 Task: In the Company jpmorgan.com, Add note: 'Add a note to conduct a competitive analysis of key competitors.'. Mark checkbox to create task to follow up ': Tomorrow'. Create task, with  description: Schedule Meeting, Add due date: Today; Add reminder: 30 Minutes before. Set Priority Low  and add note: Review the attached proposal. Logged in from softage.1@softage.net
Action: Mouse moved to (111, 70)
Screenshot: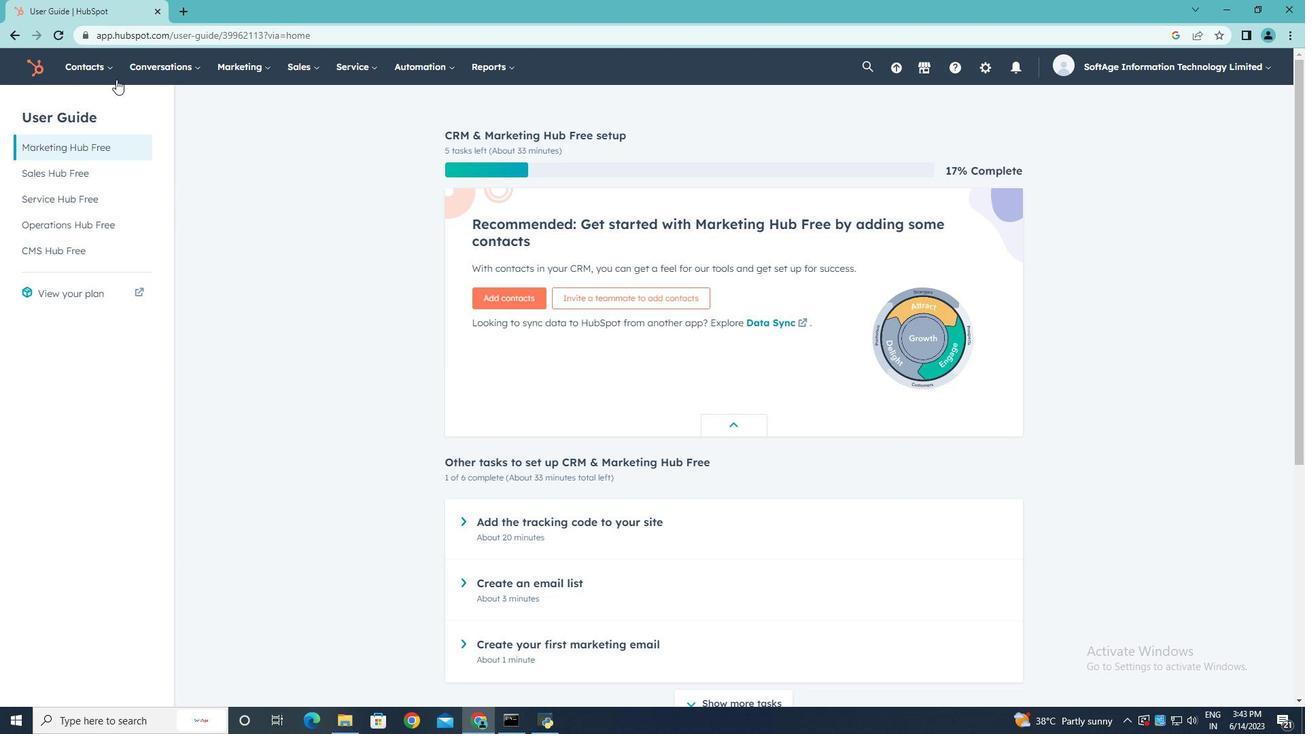 
Action: Mouse pressed left at (111, 70)
Screenshot: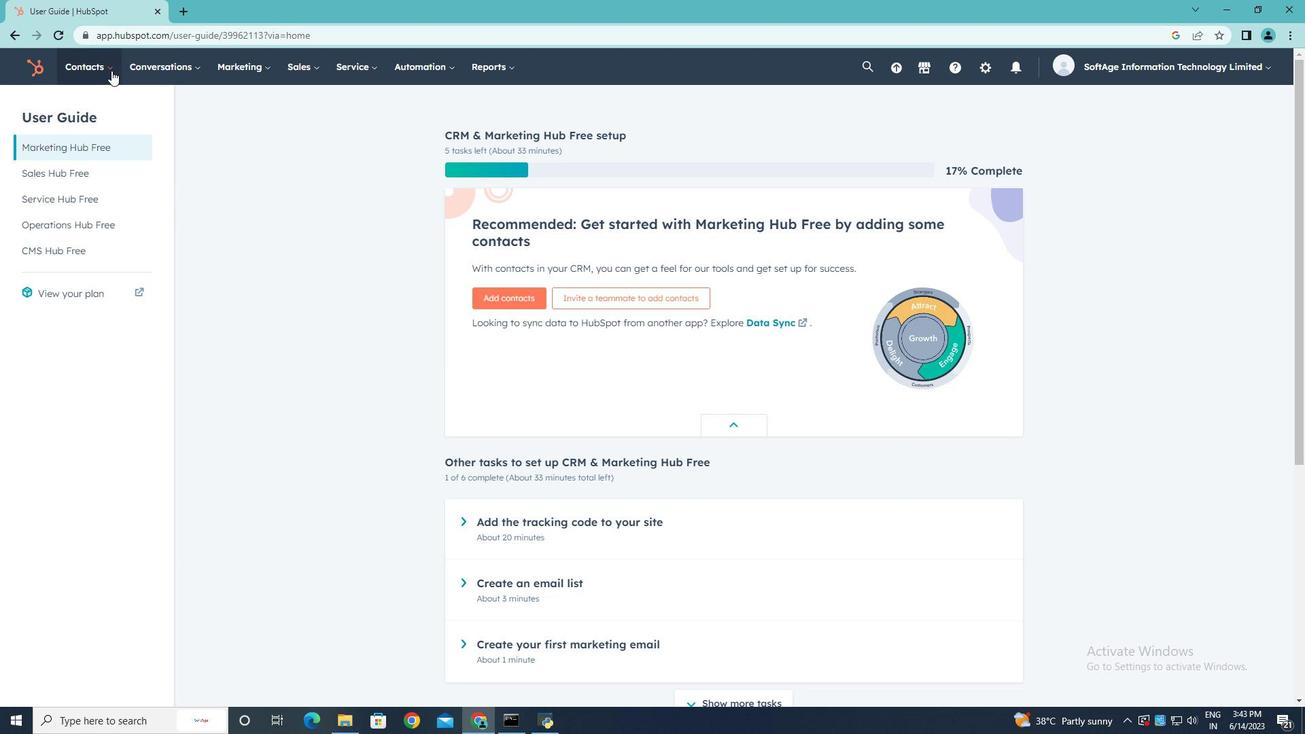 
Action: Mouse moved to (102, 137)
Screenshot: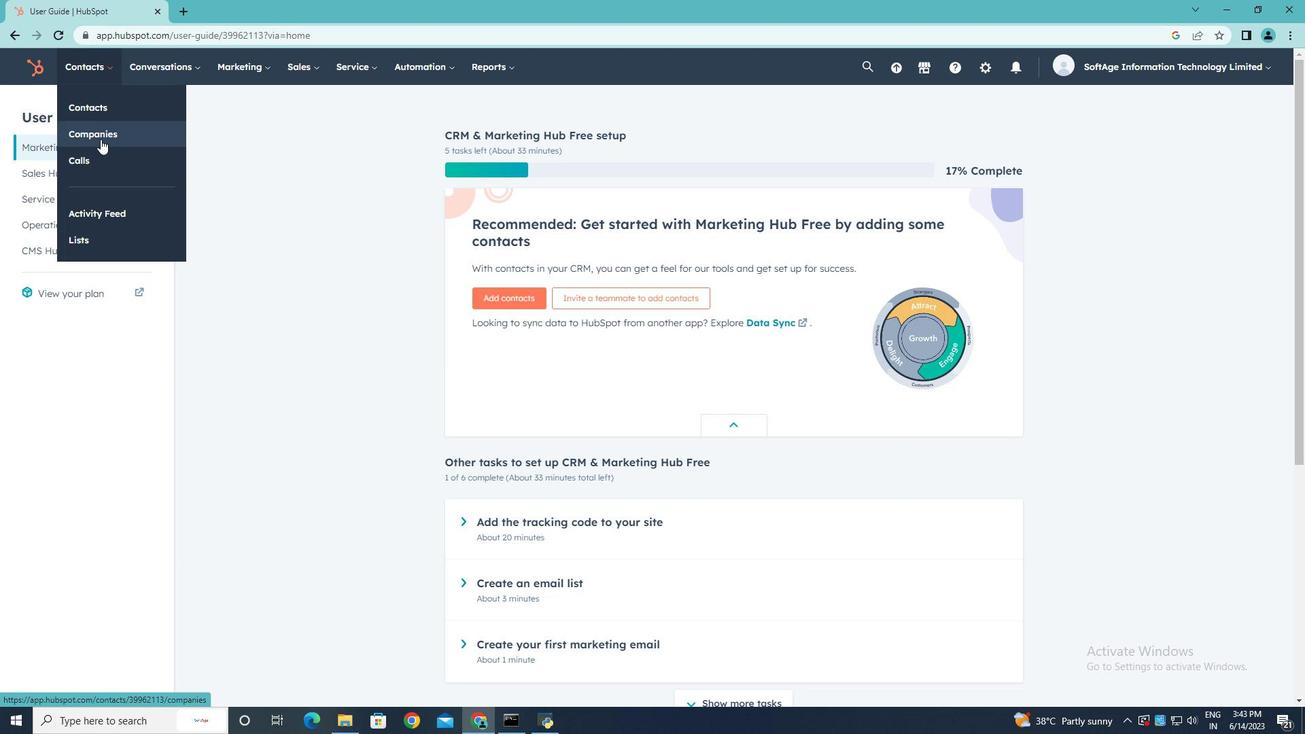 
Action: Mouse pressed left at (102, 137)
Screenshot: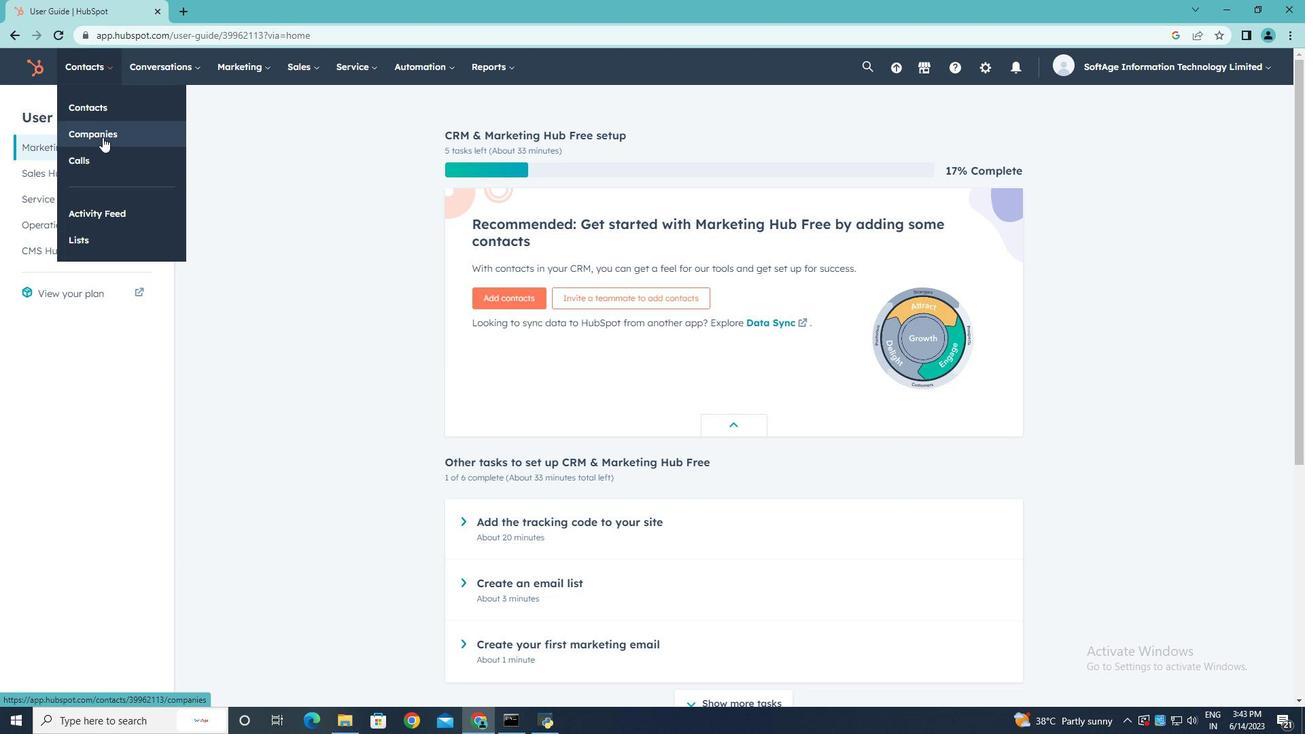 
Action: Mouse moved to (97, 222)
Screenshot: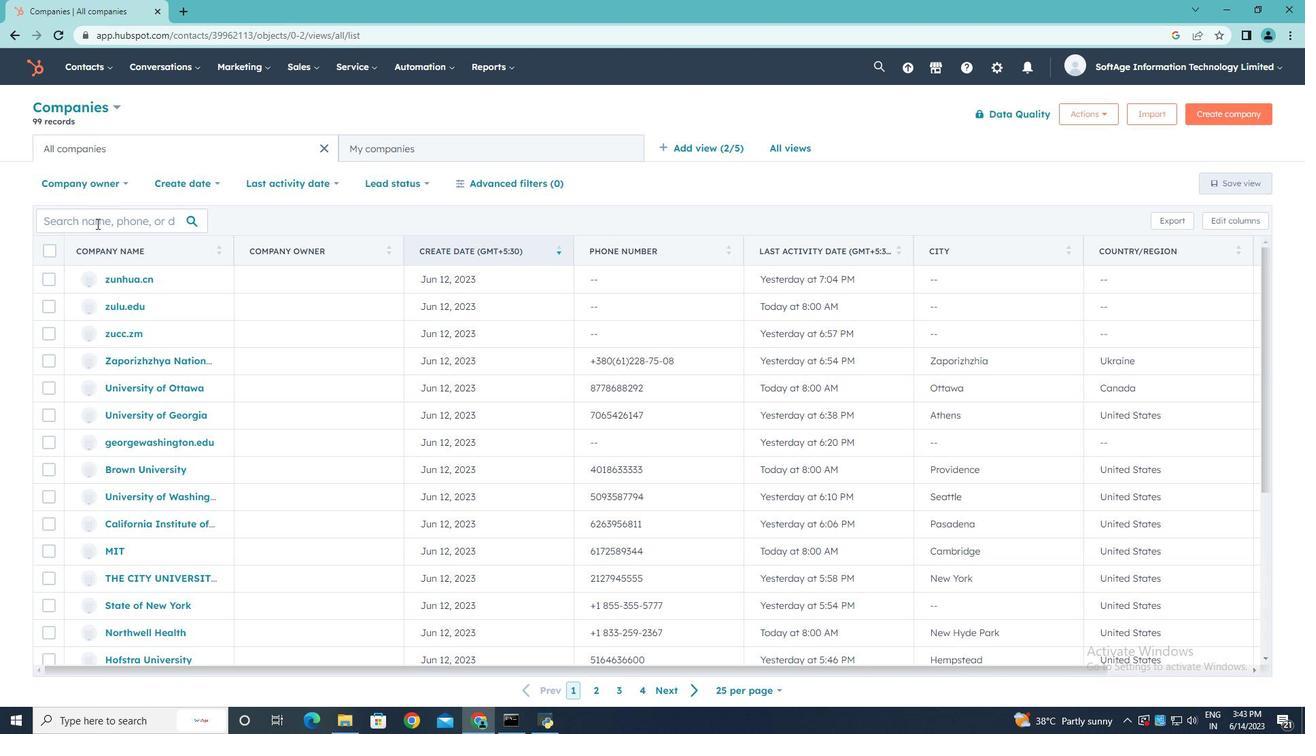 
Action: Mouse pressed left at (97, 222)
Screenshot: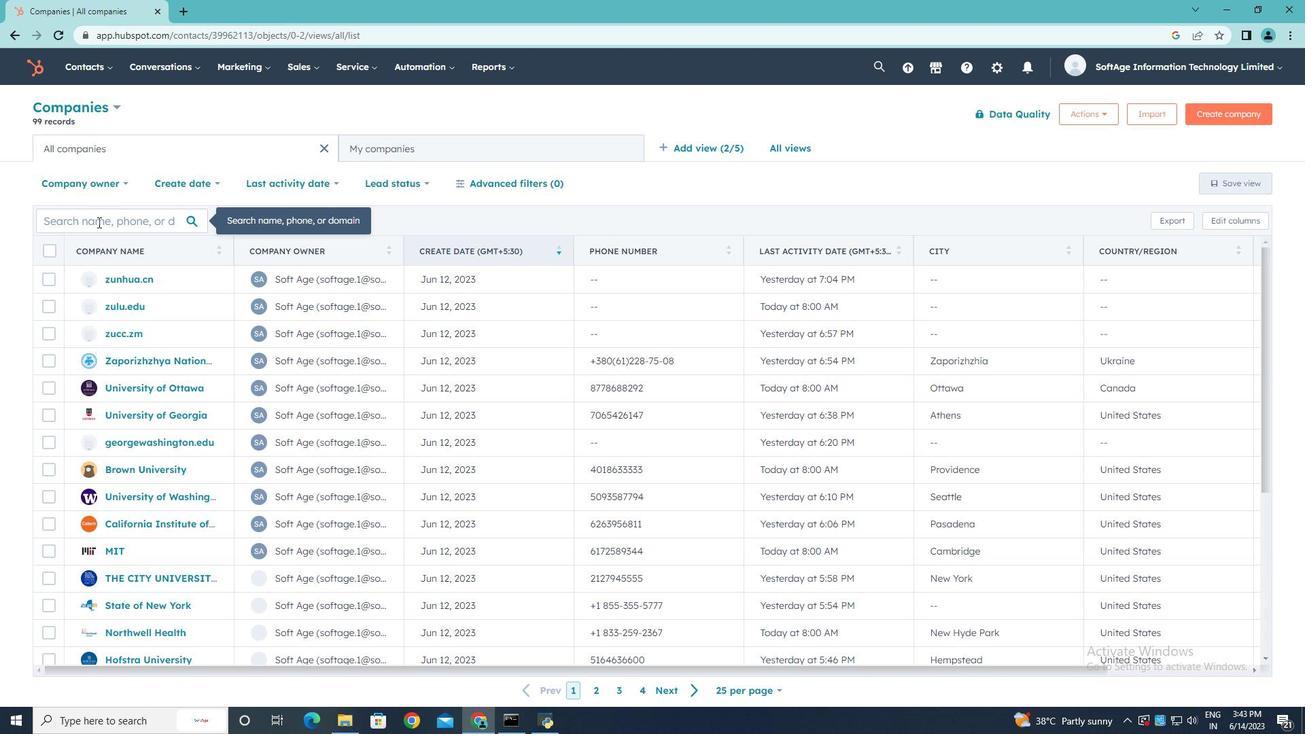 
Action: Key pressed <Key.shift>Adda<Key.backspace><Key.backspace><Key.backspace><Key.backspace><Key.backspace><Key.backspace><Key.backspace>jpmorgan
Screenshot: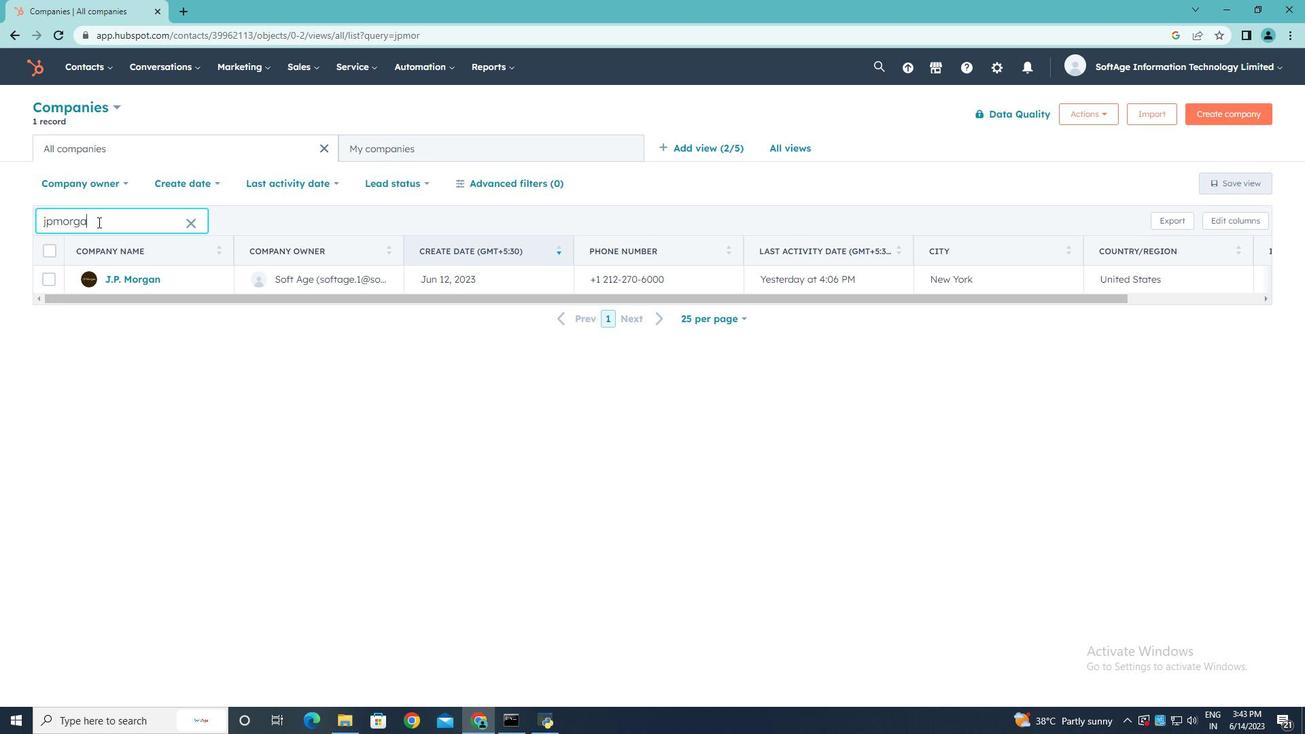 
Action: Mouse moved to (121, 278)
Screenshot: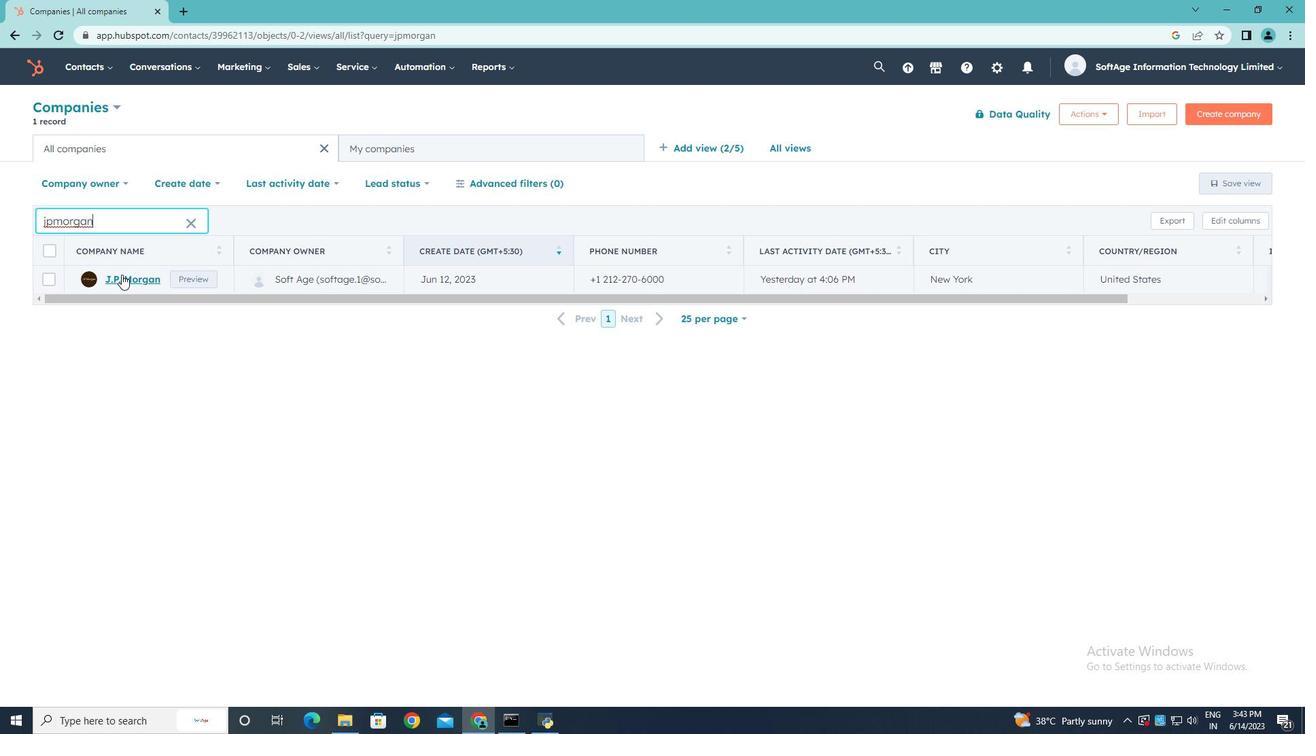
Action: Mouse pressed left at (121, 278)
Screenshot: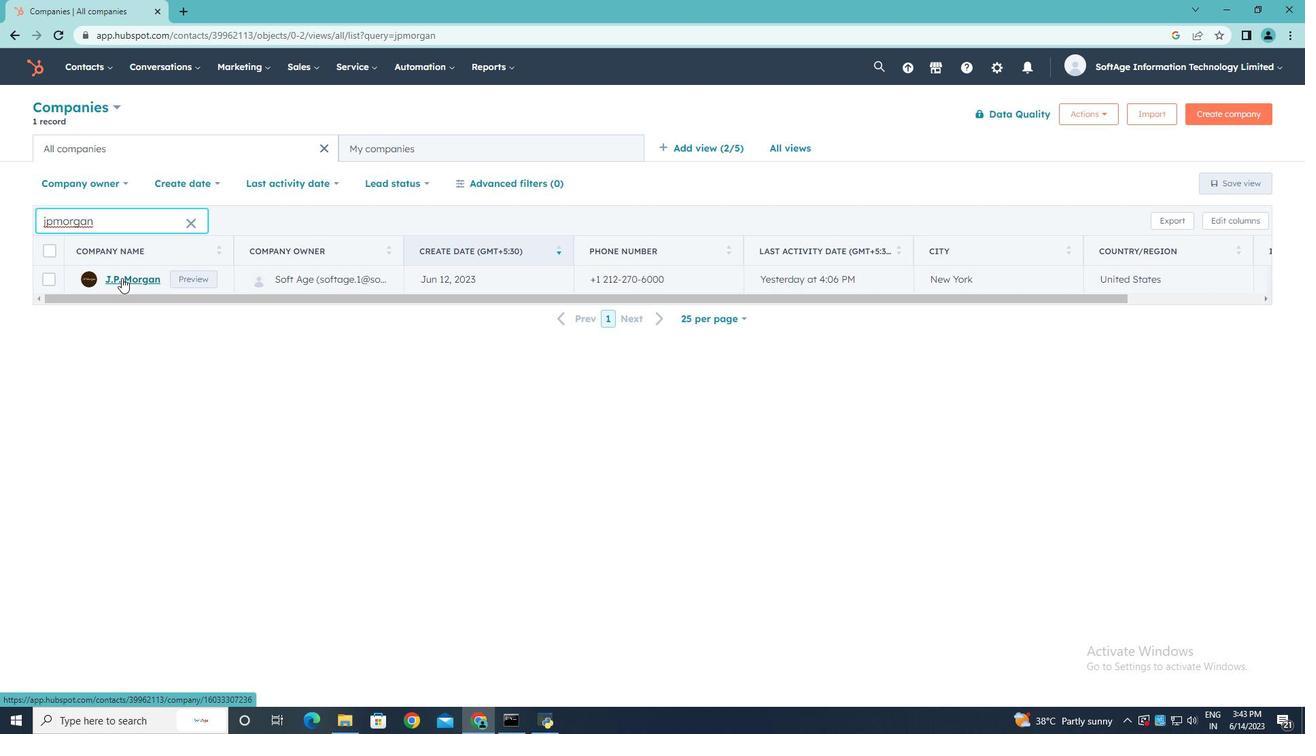 
Action: Mouse moved to (51, 228)
Screenshot: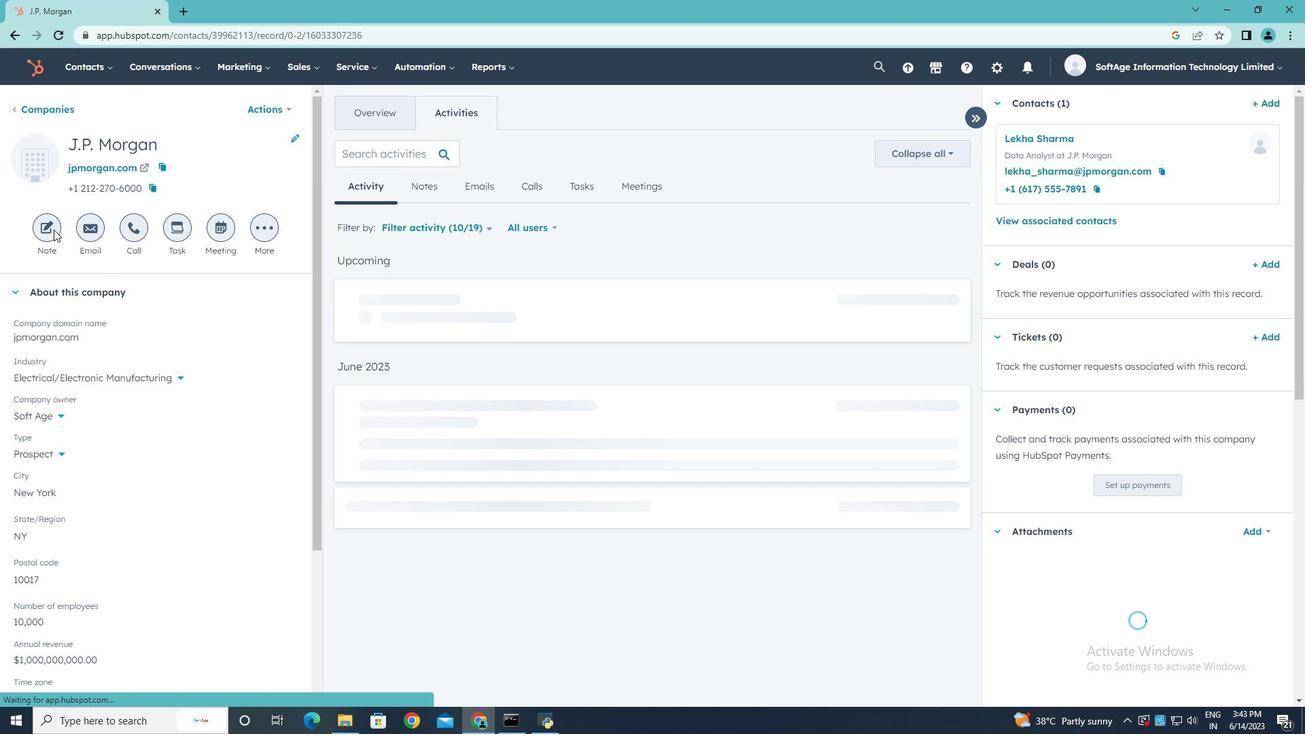 
Action: Mouse pressed left at (51, 228)
Screenshot: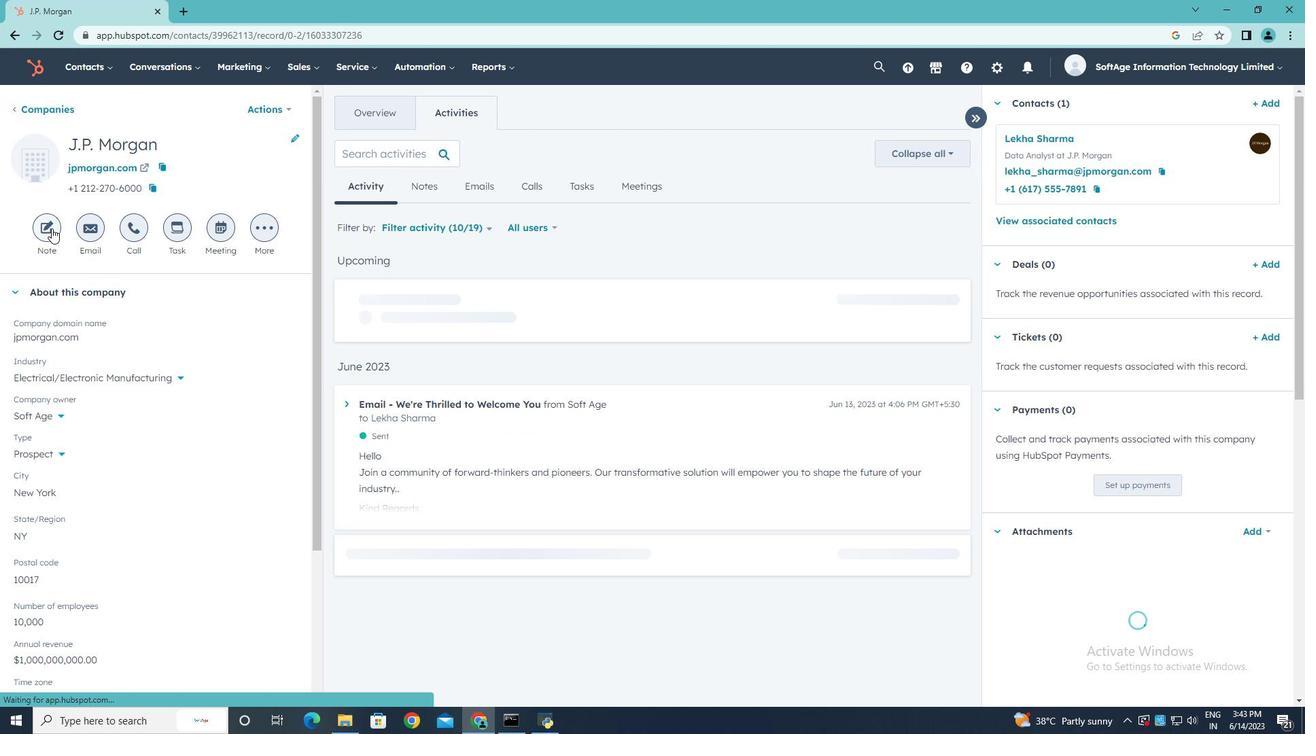 
Action: Key pressed <Key.shift>Add<Key.space>a<Key.space>note<Key.space>to<Key.space>conducxt<Key.backspace><Key.backspace>t<Key.space>a<Key.space>competitive<Key.space>analysis<Key.space>of<Key.space>key<Key.space>competitors.
Screenshot: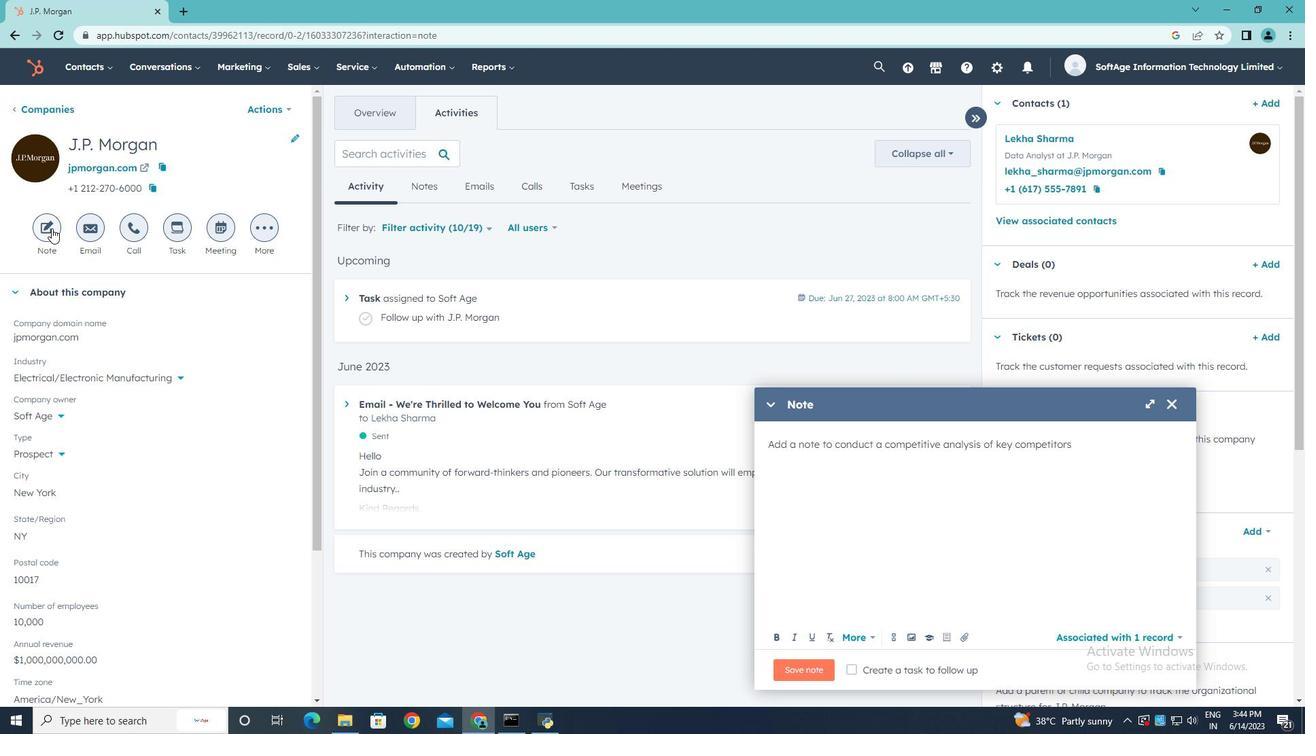 
Action: Mouse moved to (852, 671)
Screenshot: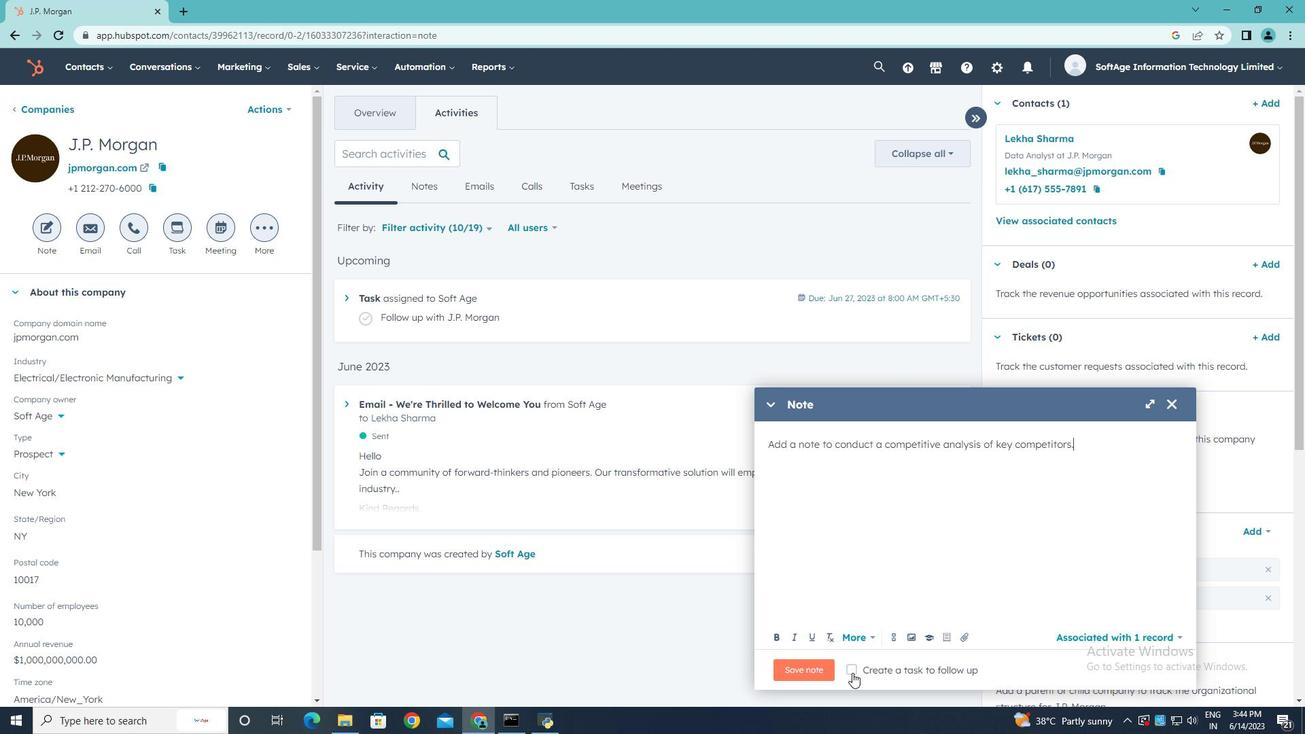 
Action: Mouse pressed left at (852, 671)
Screenshot: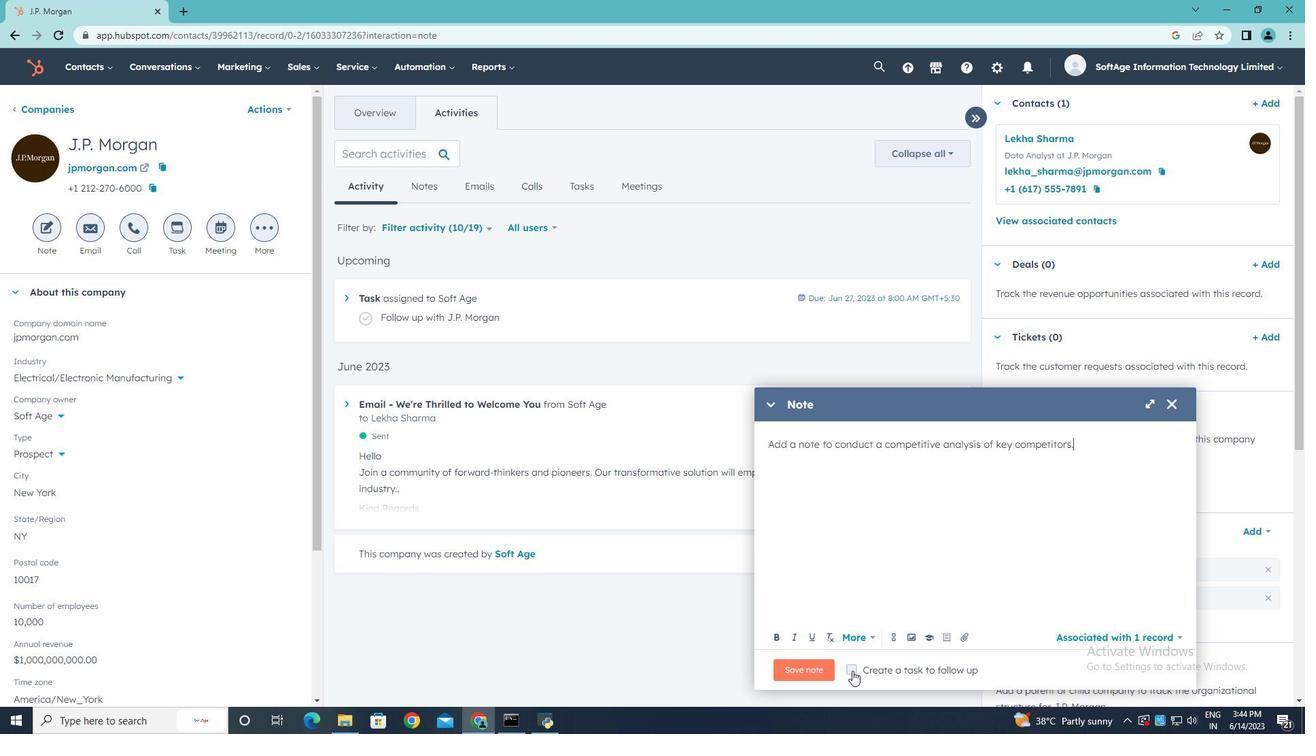 
Action: Mouse moved to (1123, 670)
Screenshot: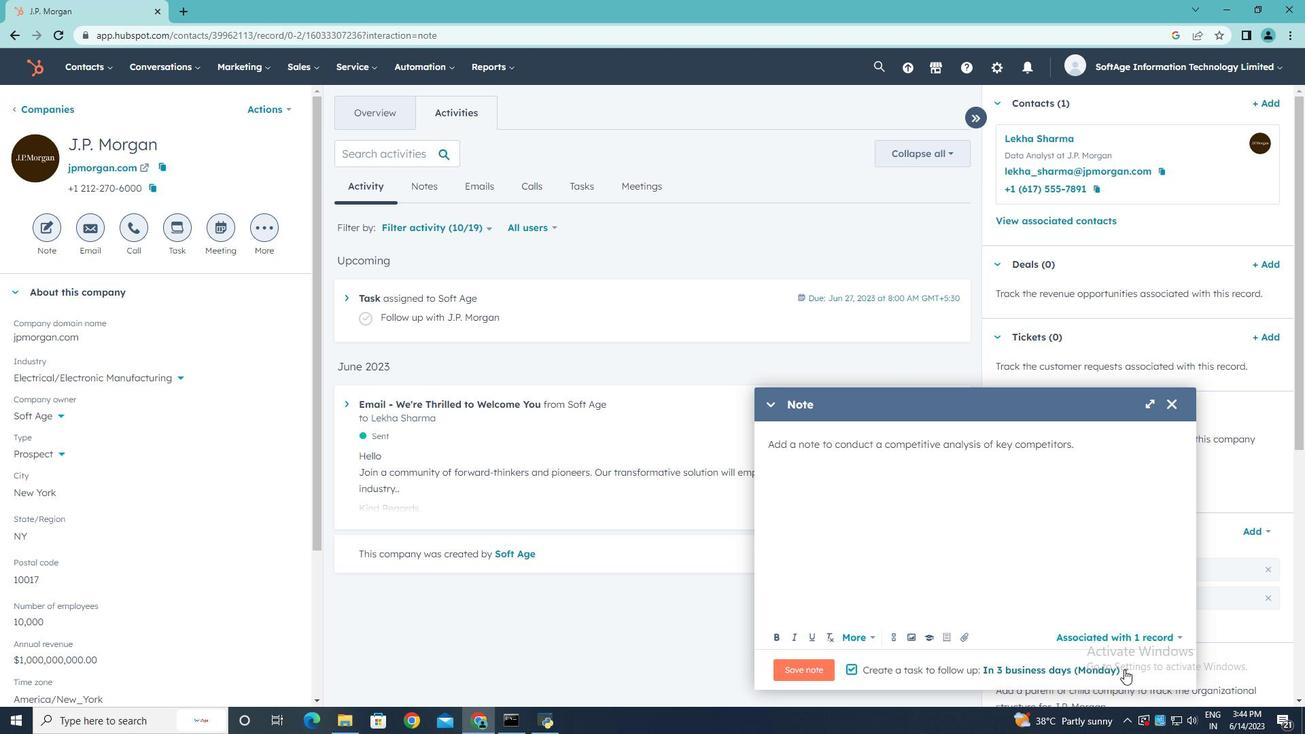 
Action: Mouse pressed left at (1123, 670)
Screenshot: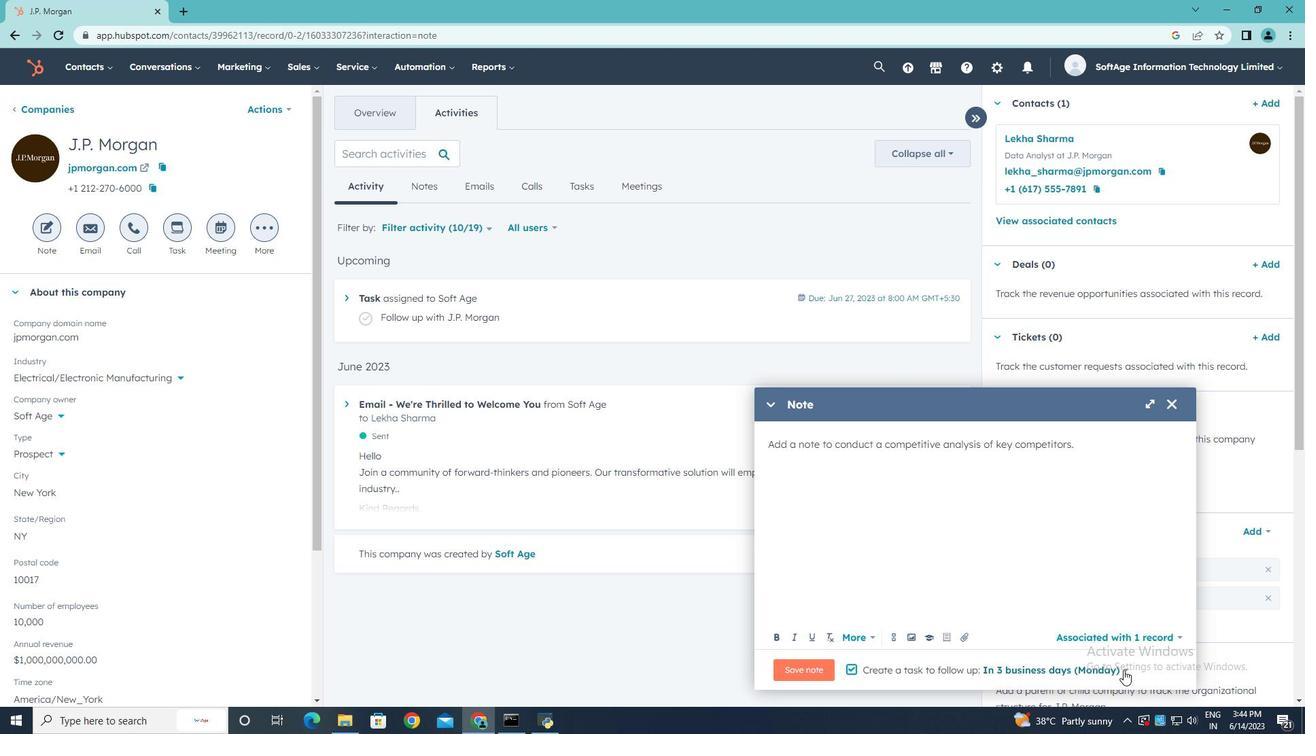 
Action: Mouse moved to (1057, 558)
Screenshot: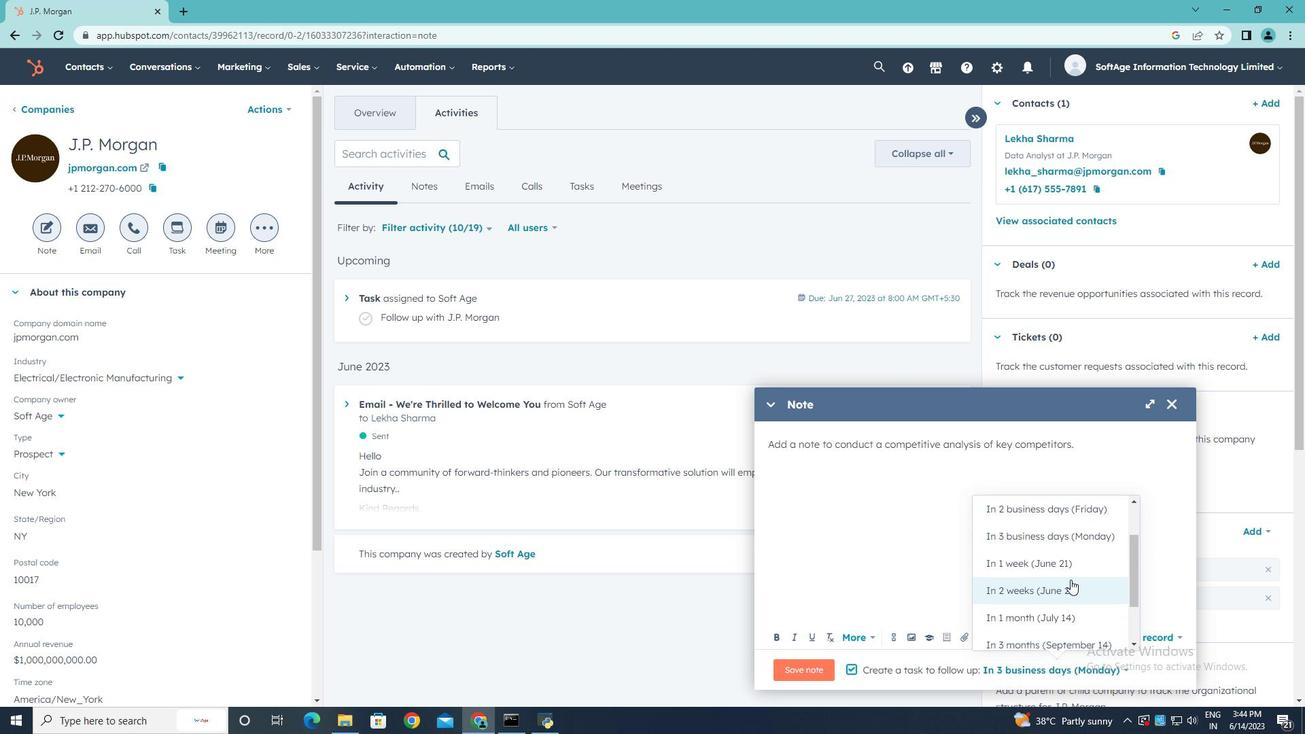 
Action: Mouse scrolled (1057, 559) with delta (0, 0)
Screenshot: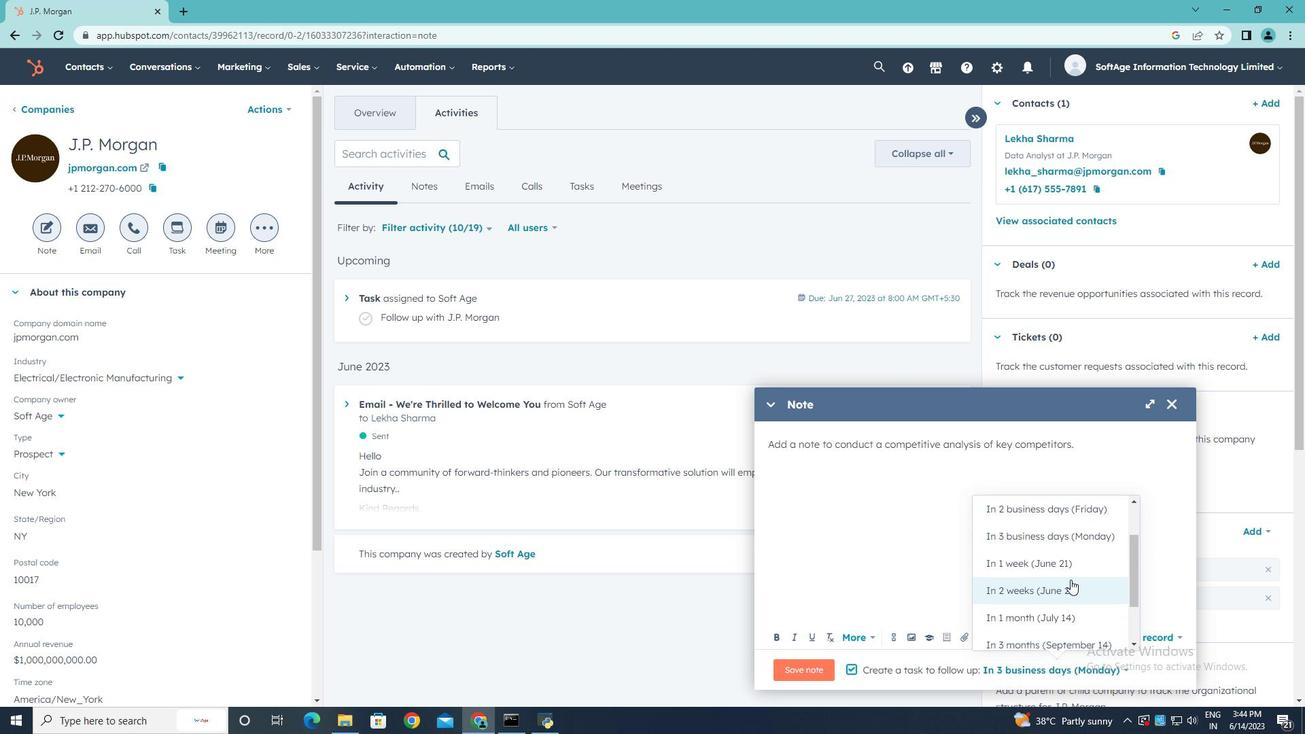 
Action: Mouse scrolled (1057, 559) with delta (0, 0)
Screenshot: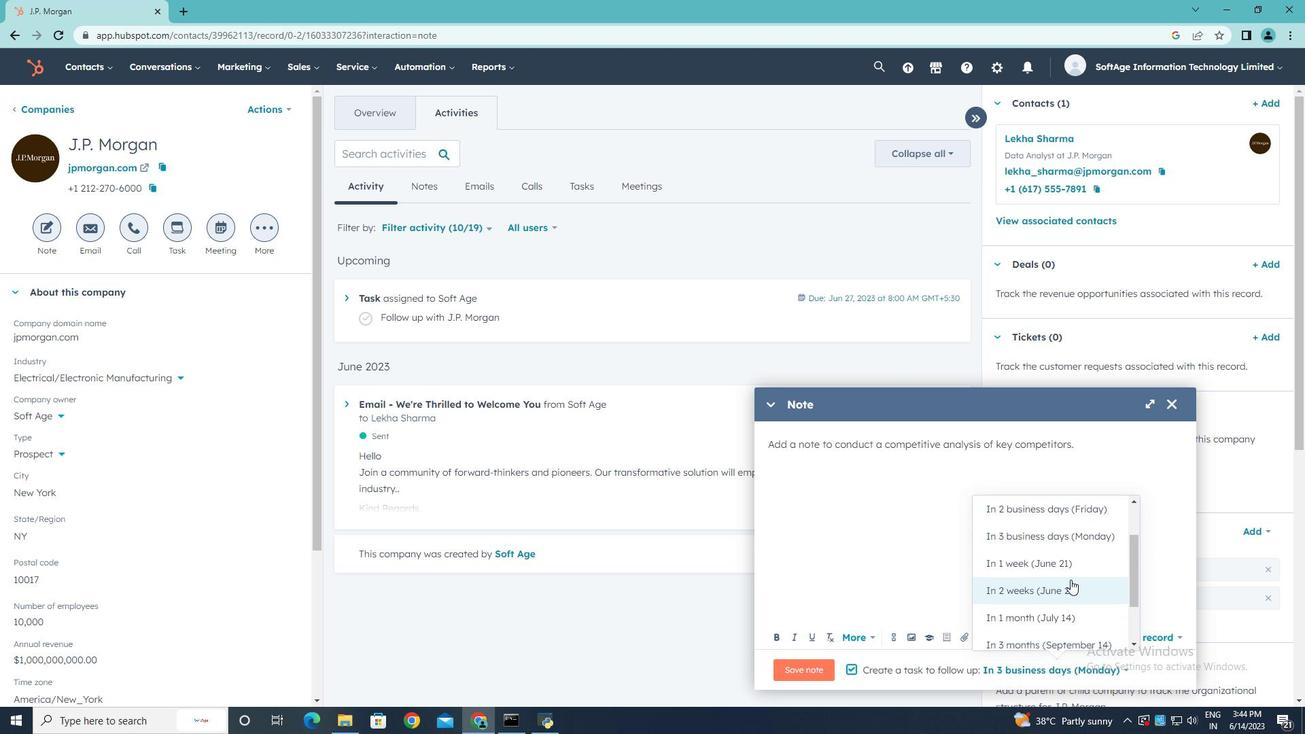 
Action: Mouse scrolled (1057, 559) with delta (0, 0)
Screenshot: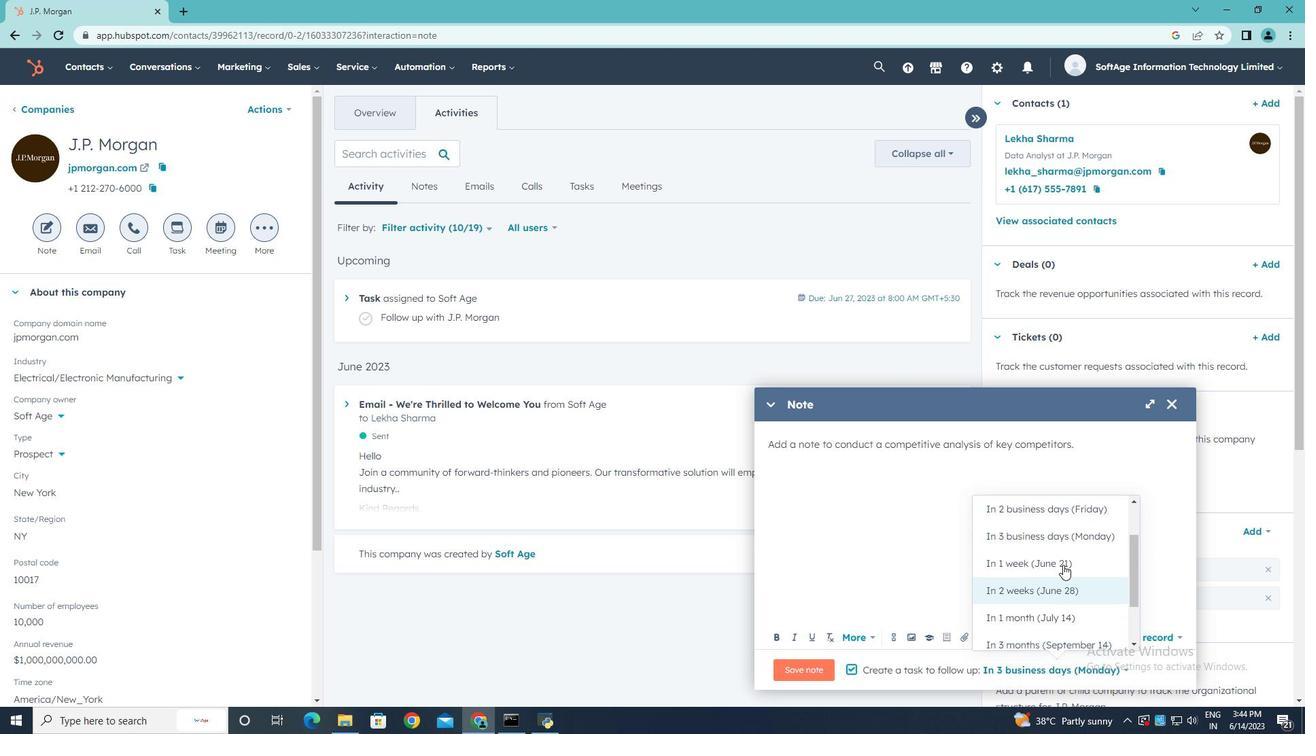 
Action: Mouse scrolled (1057, 559) with delta (0, 0)
Screenshot: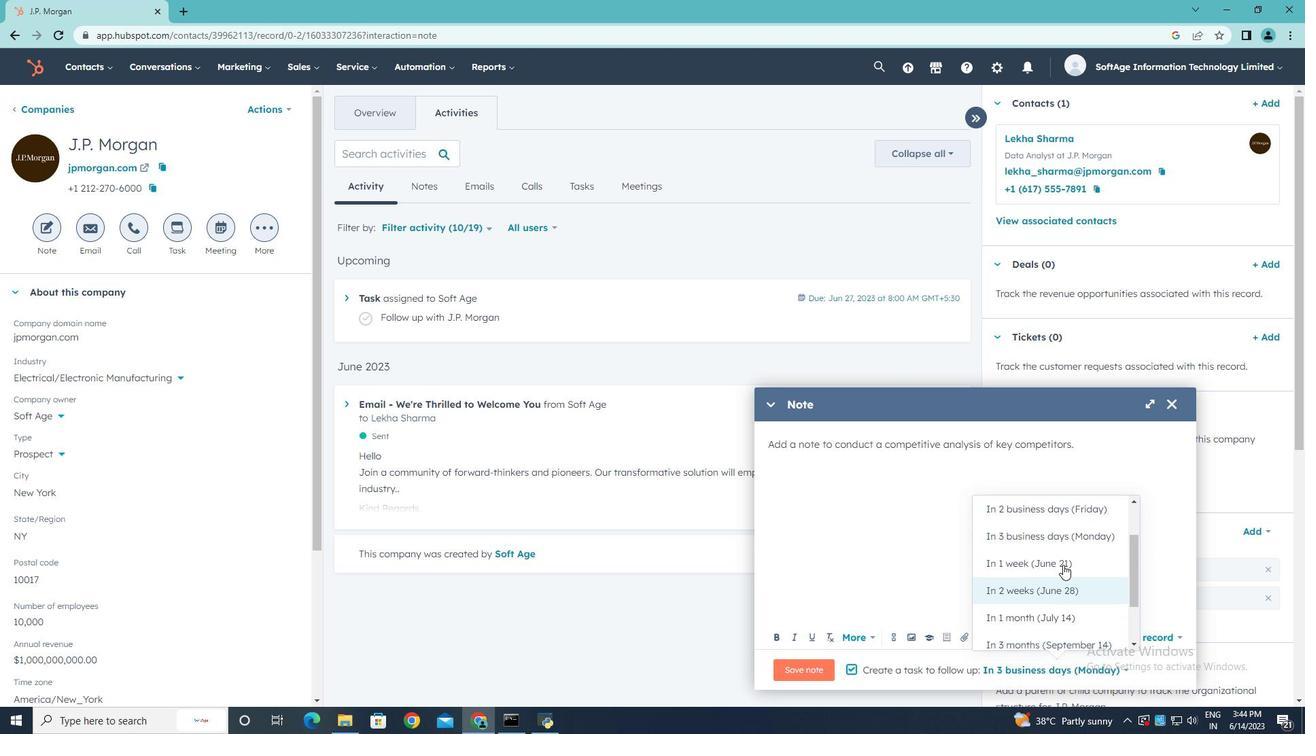 
Action: Mouse scrolled (1057, 559) with delta (0, 0)
Screenshot: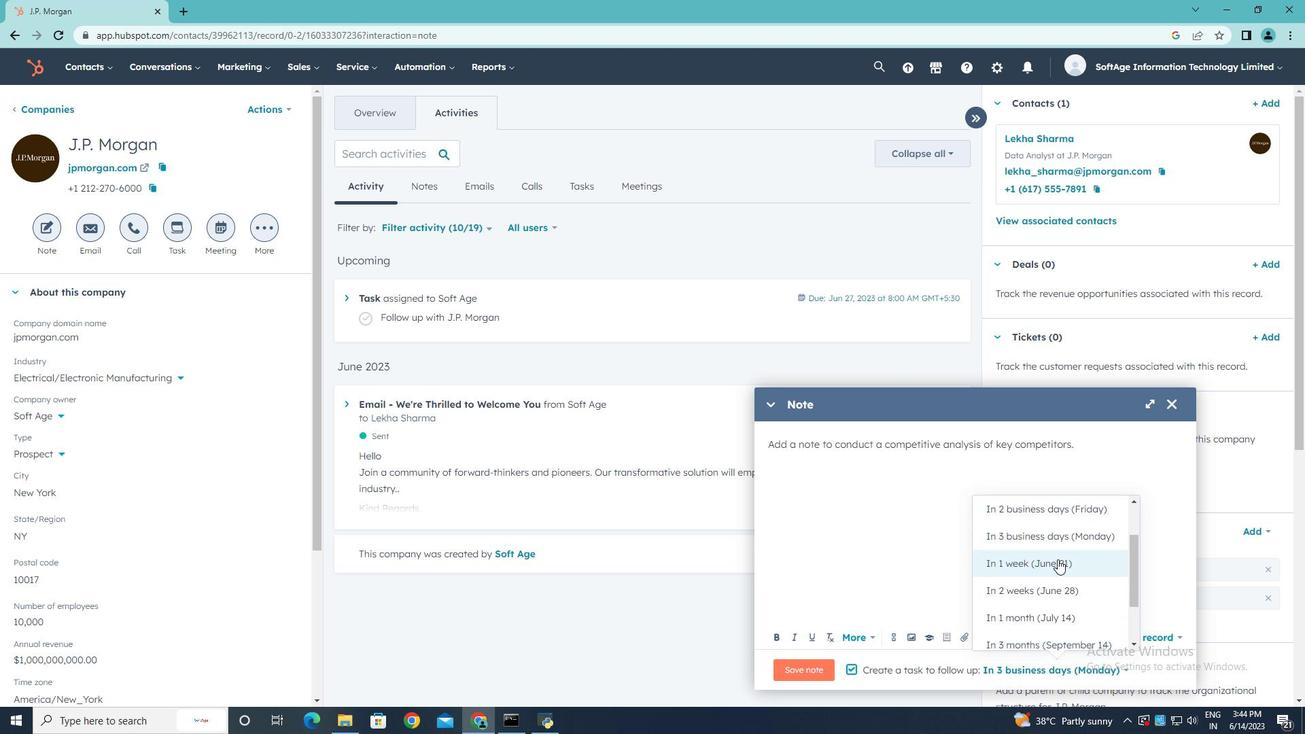 
Action: Mouse moved to (1054, 545)
Screenshot: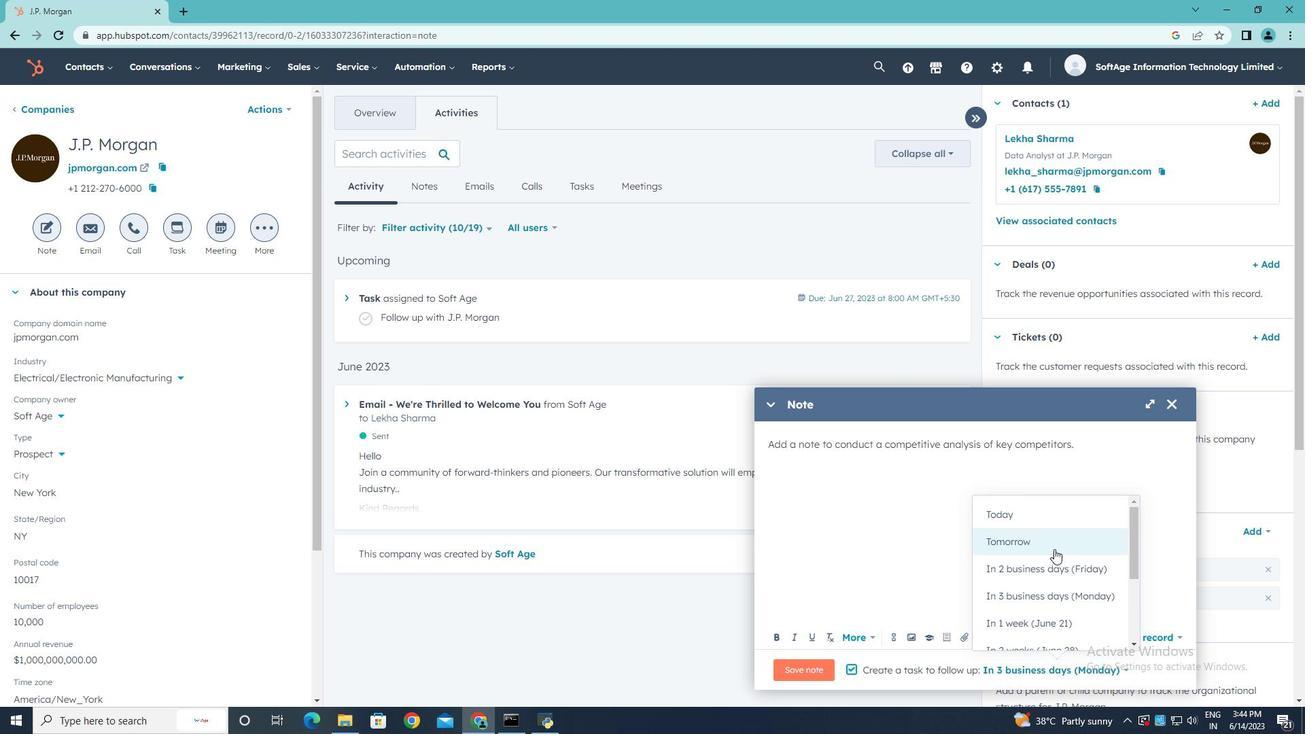 
Action: Mouse pressed left at (1054, 545)
Screenshot: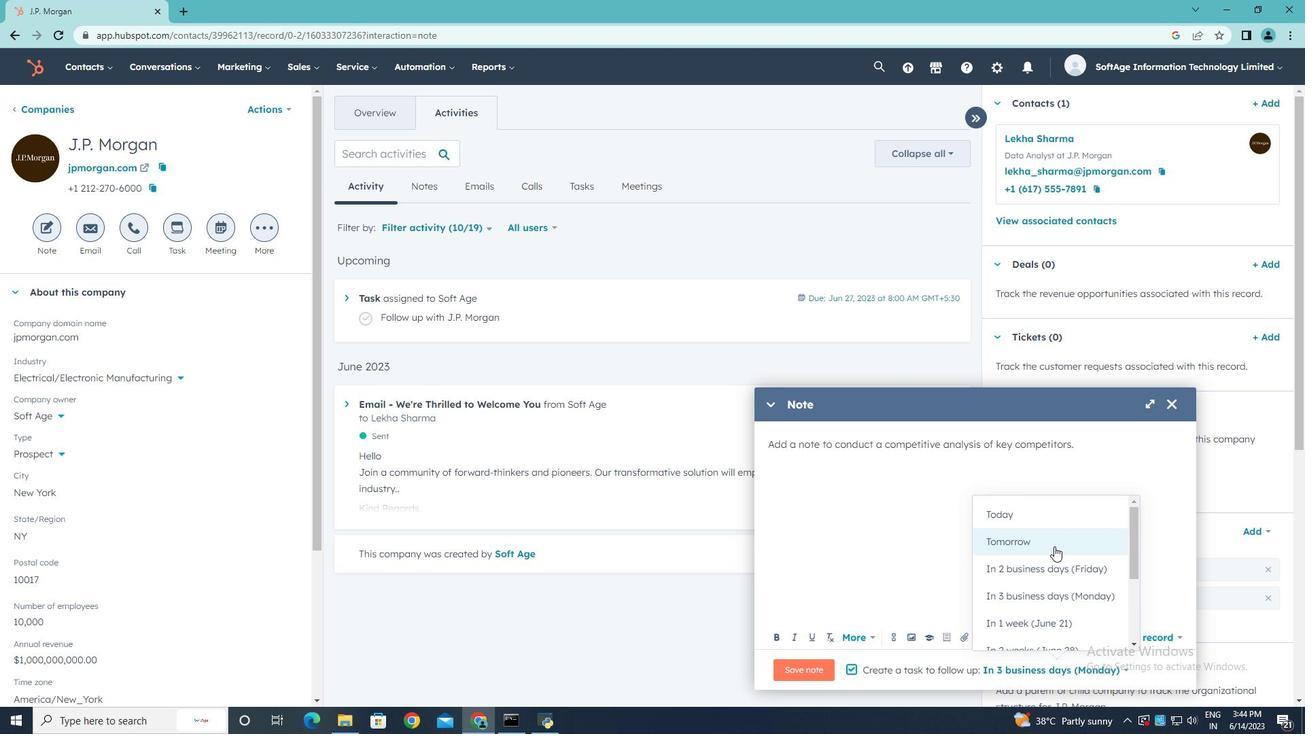 
Action: Mouse moved to (817, 671)
Screenshot: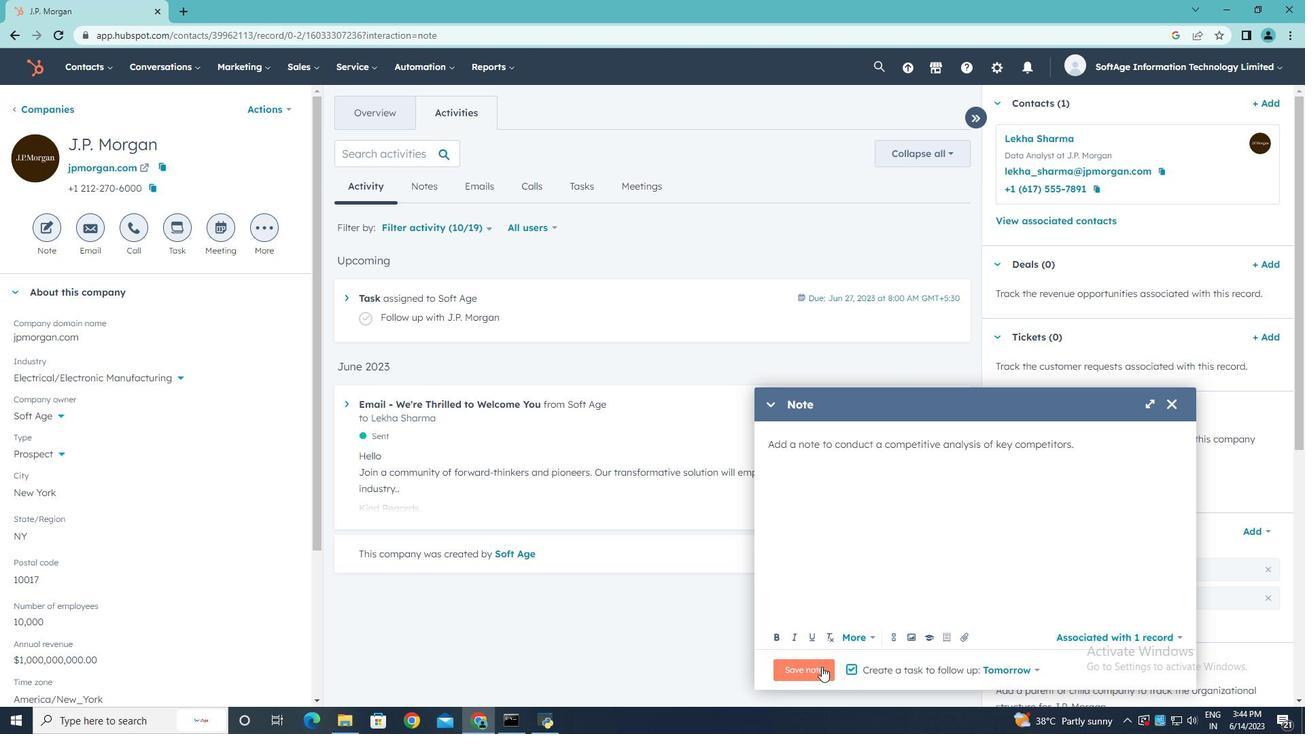 
Action: Mouse pressed left at (817, 671)
Screenshot: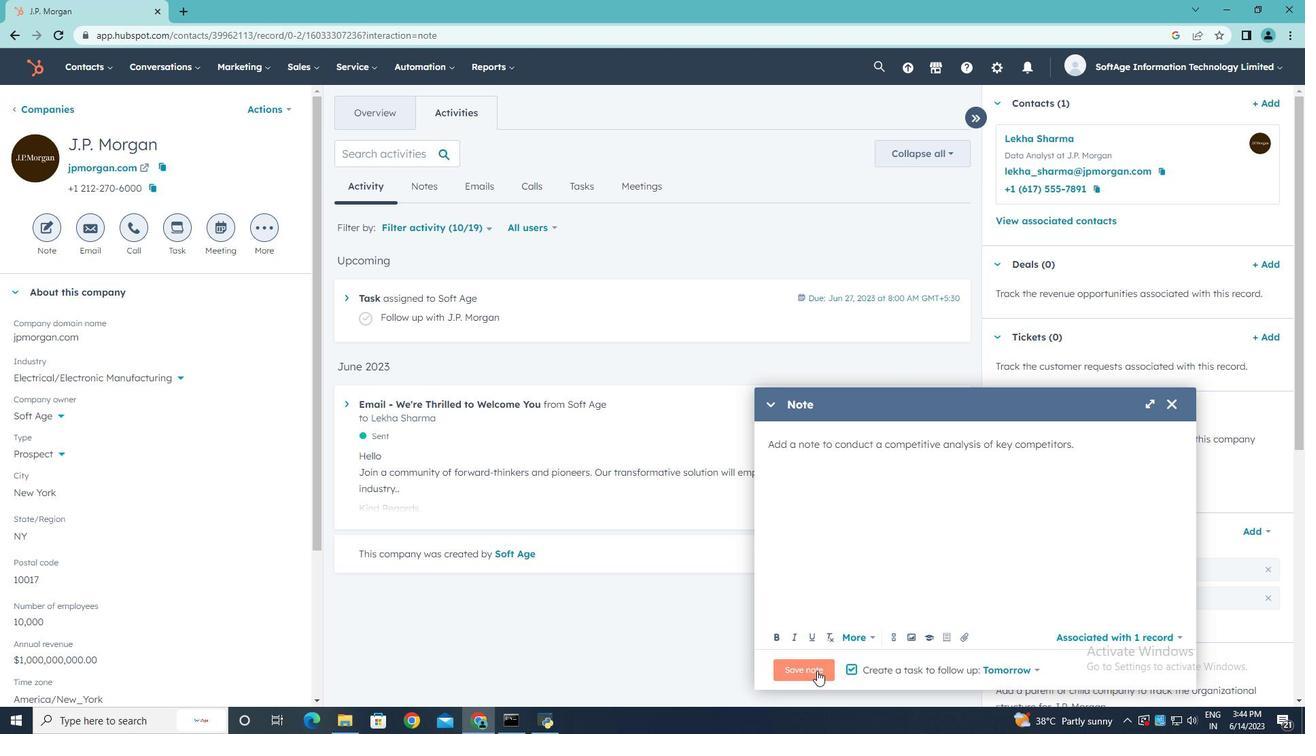 
Action: Mouse moved to (173, 232)
Screenshot: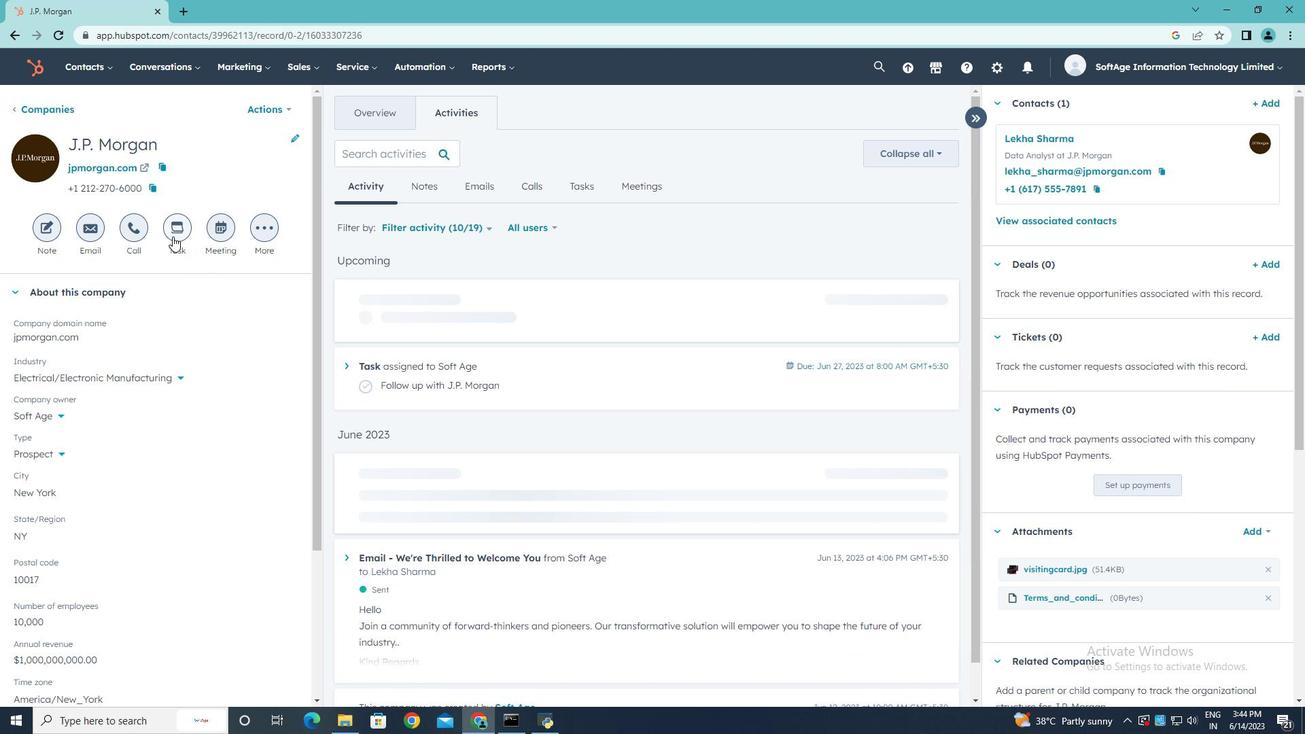 
Action: Mouse pressed left at (173, 232)
Screenshot: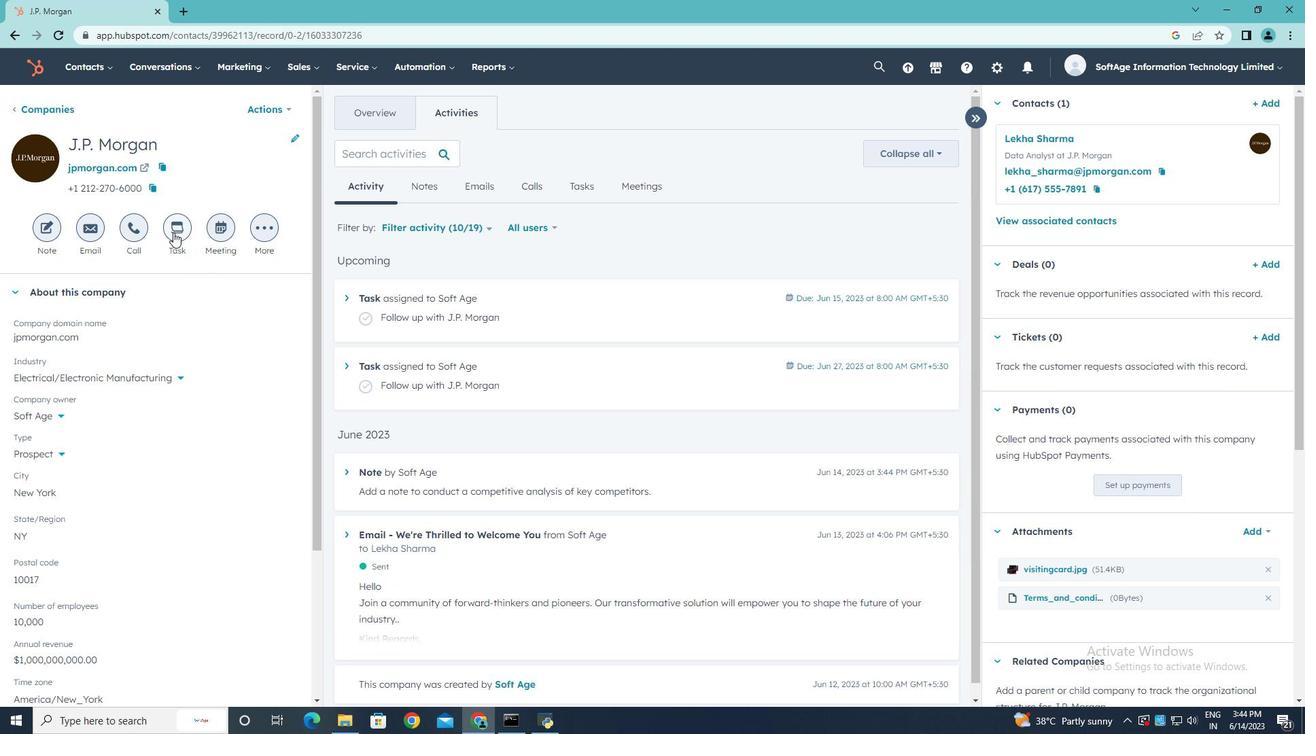 
Action: Key pressed <Key.shift><Key.shift><Key.shift><Key.shift>Schedule<Key.space><Key.shift>Meeting
Screenshot: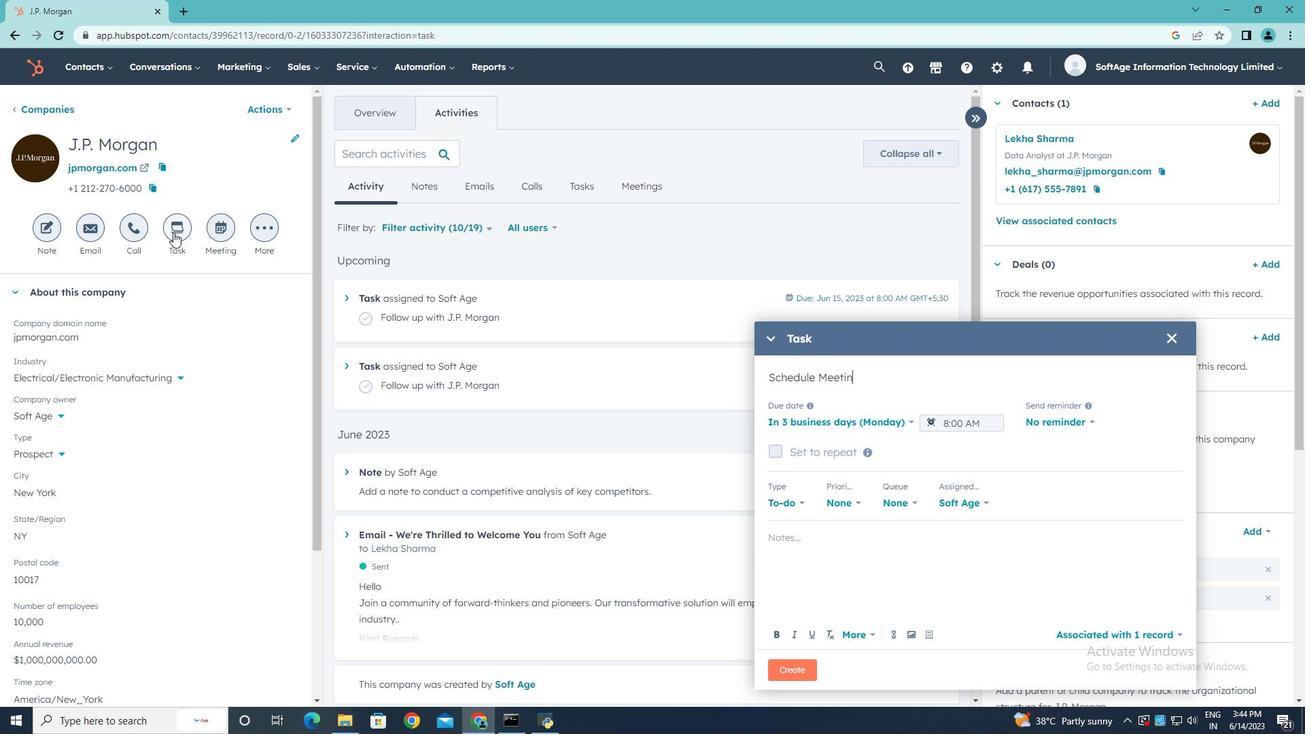 
Action: Mouse moved to (906, 419)
Screenshot: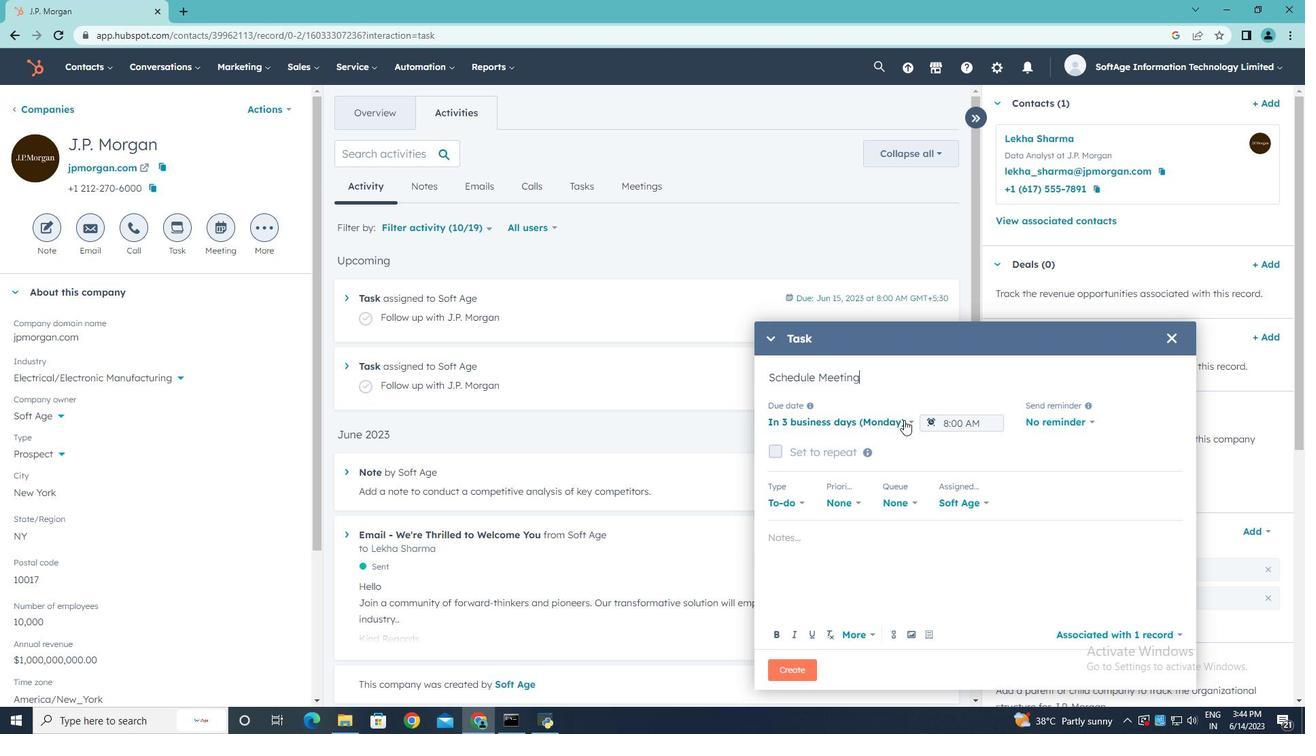 
Action: Mouse pressed left at (906, 419)
Screenshot: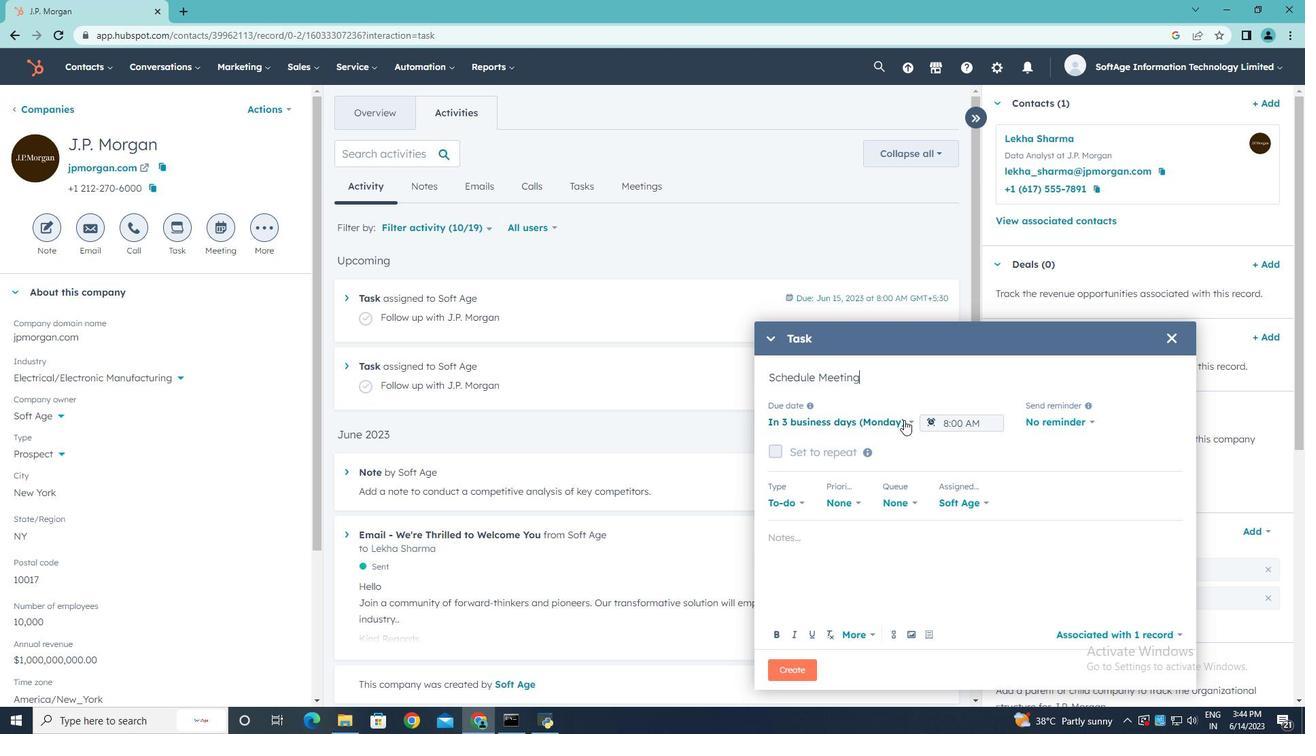 
Action: Mouse moved to (866, 491)
Screenshot: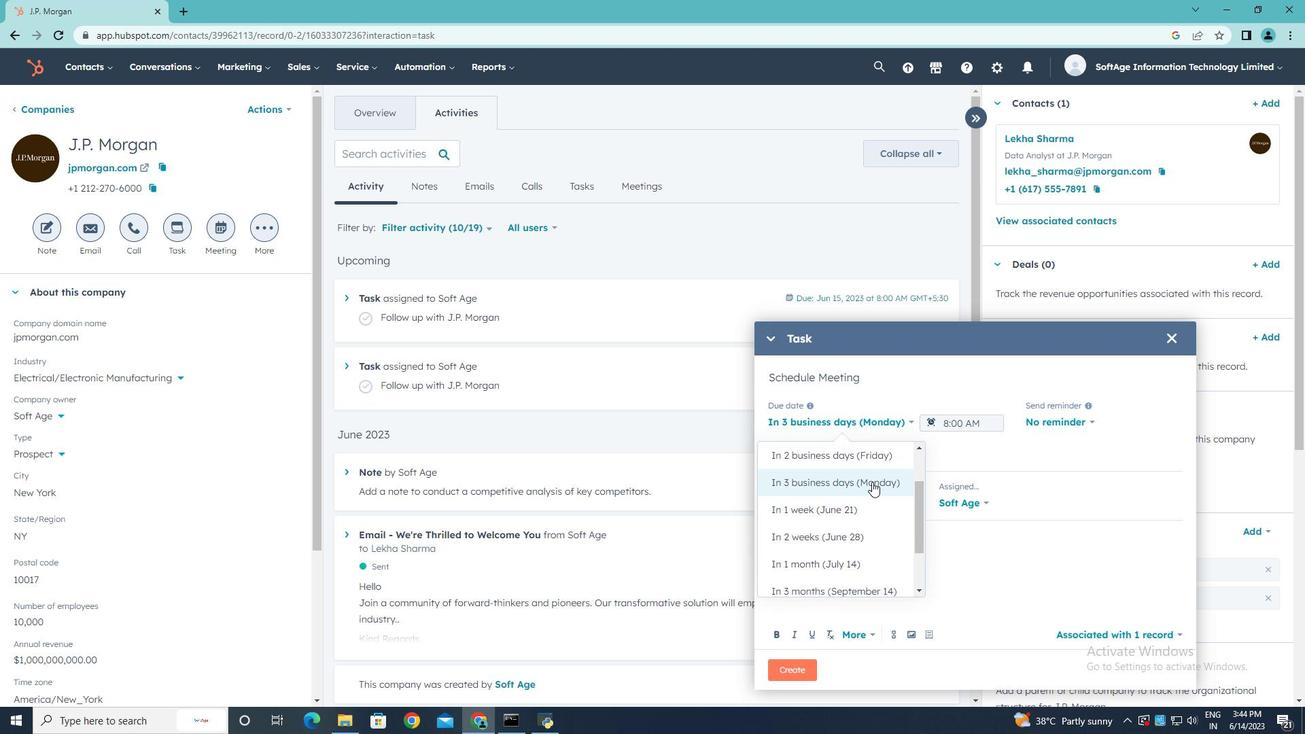 
Action: Mouse scrolled (866, 492) with delta (0, 0)
Screenshot: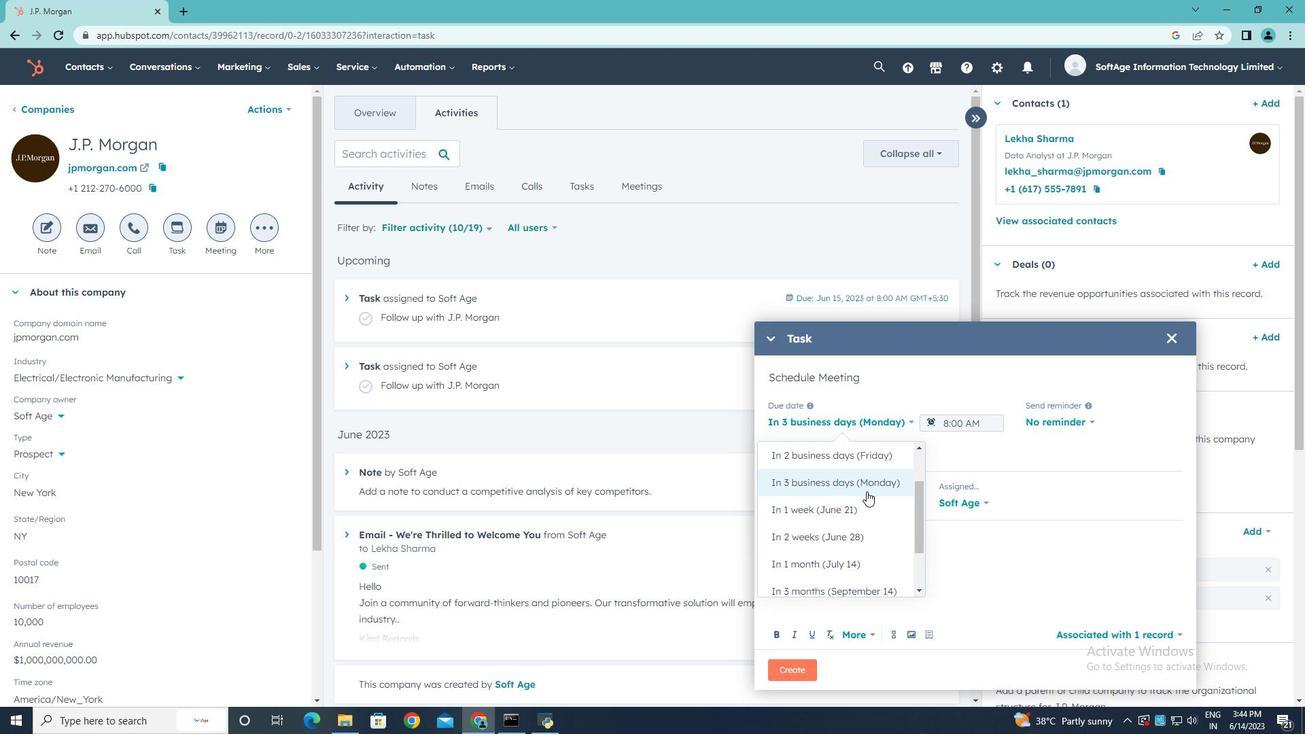 
Action: Mouse scrolled (866, 492) with delta (0, 0)
Screenshot: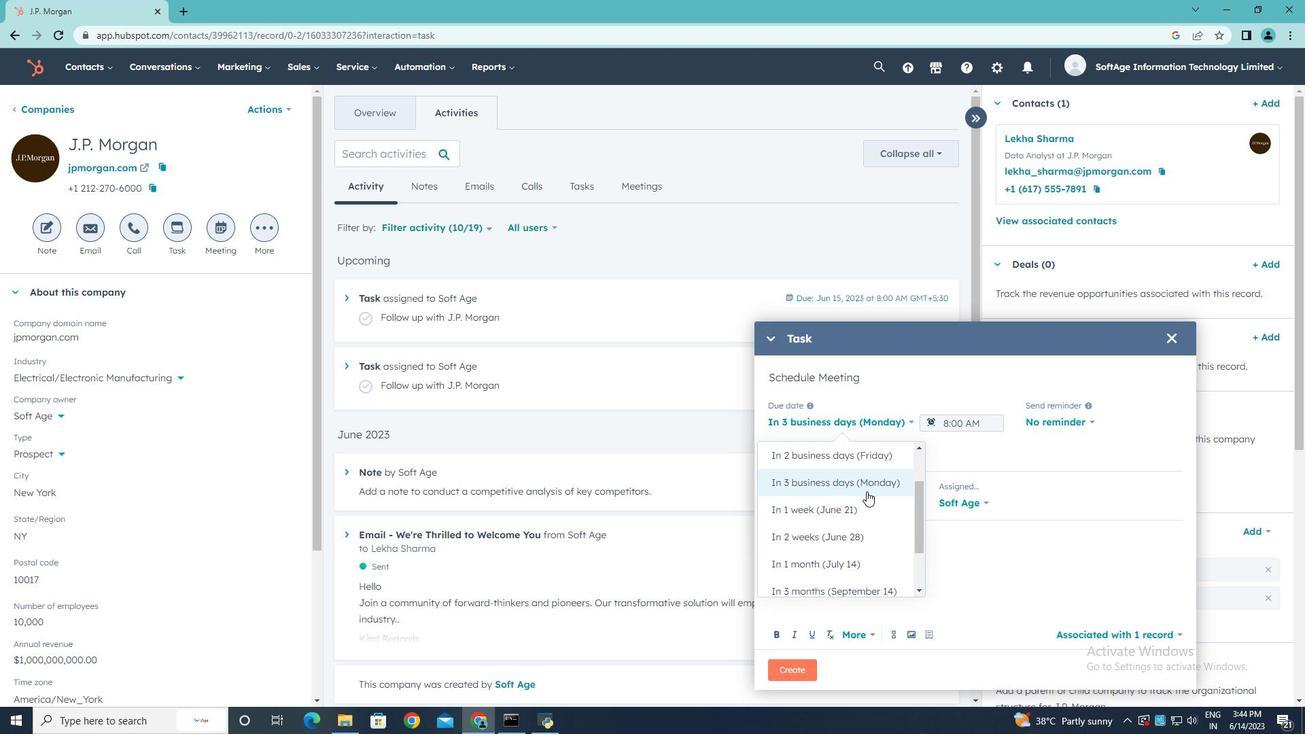 
Action: Mouse scrolled (866, 492) with delta (0, 0)
Screenshot: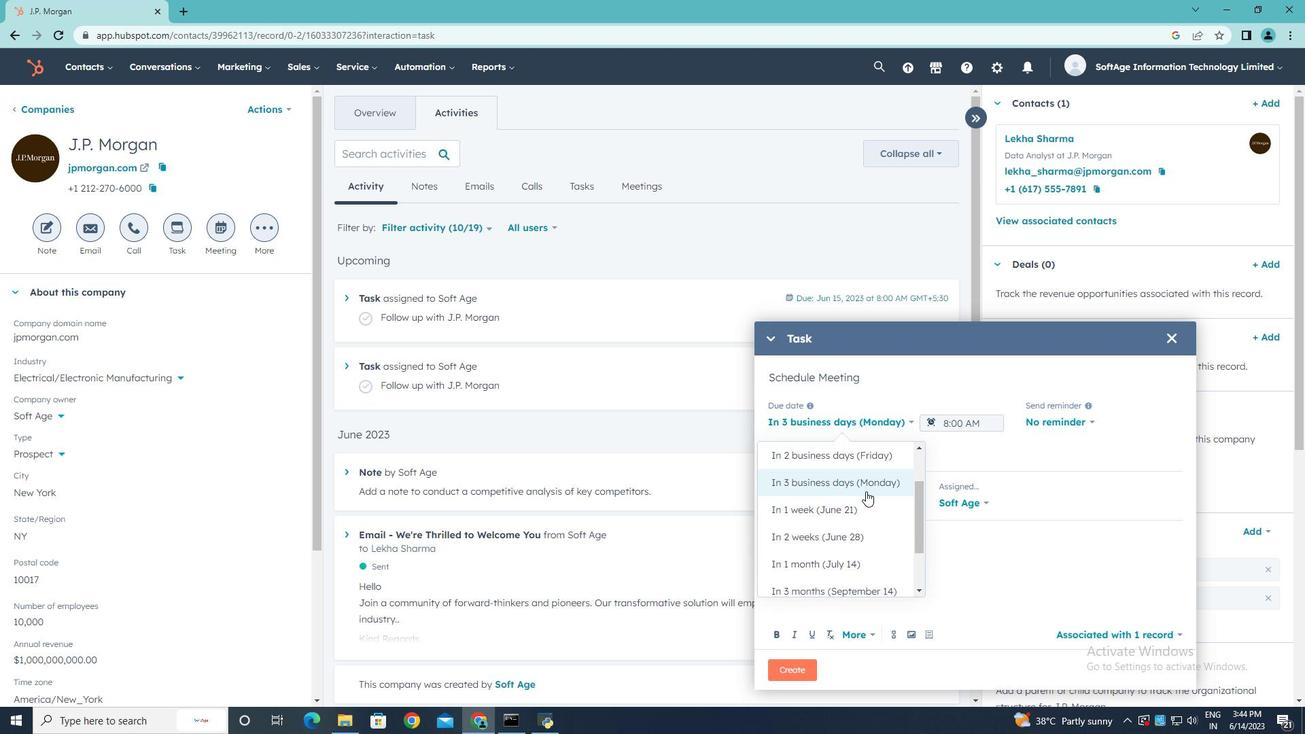 
Action: Mouse scrolled (866, 492) with delta (0, 0)
Screenshot: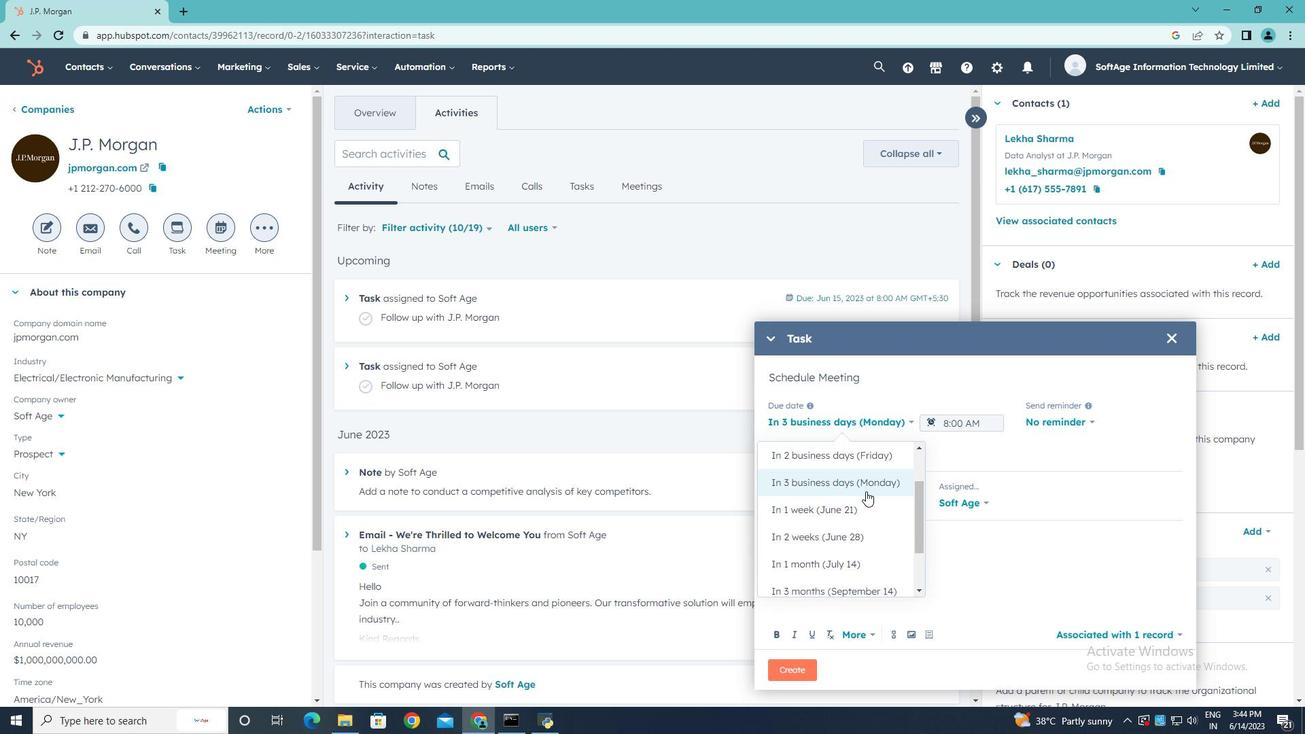 
Action: Mouse moved to (836, 484)
Screenshot: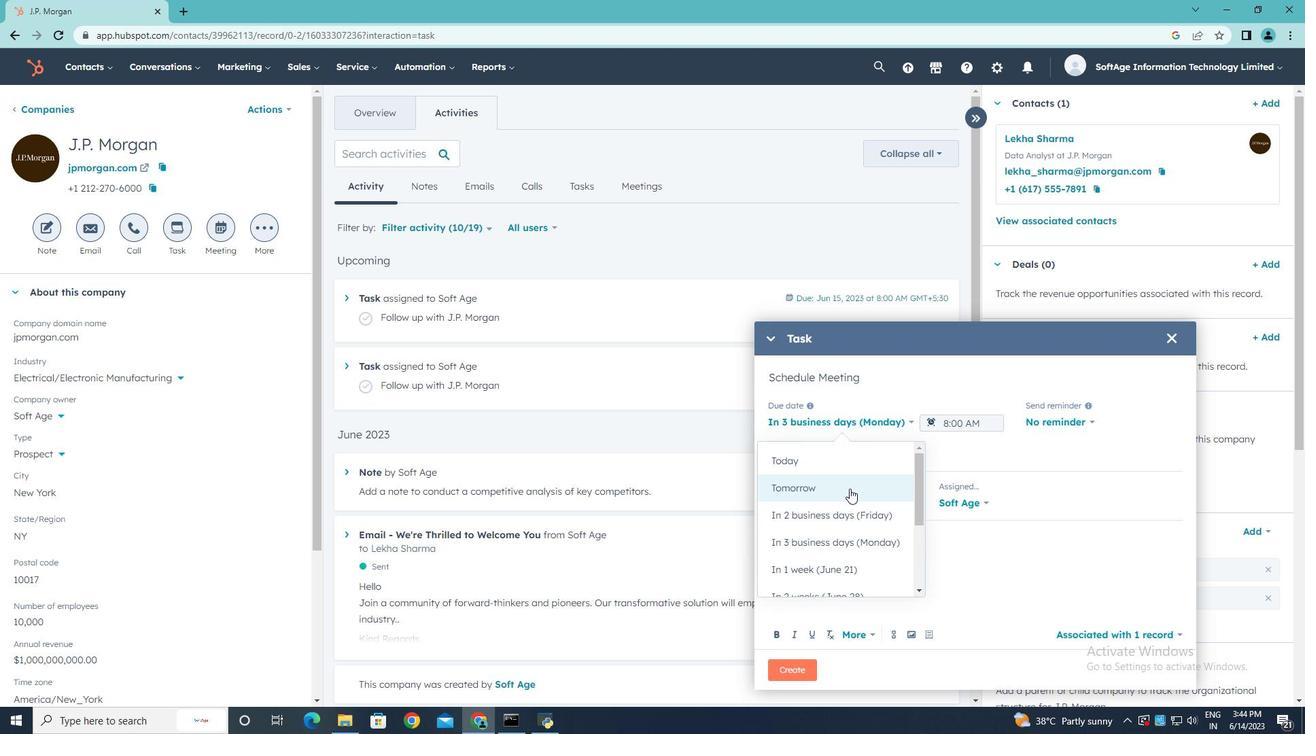 
Action: Mouse pressed left at (836, 484)
Screenshot: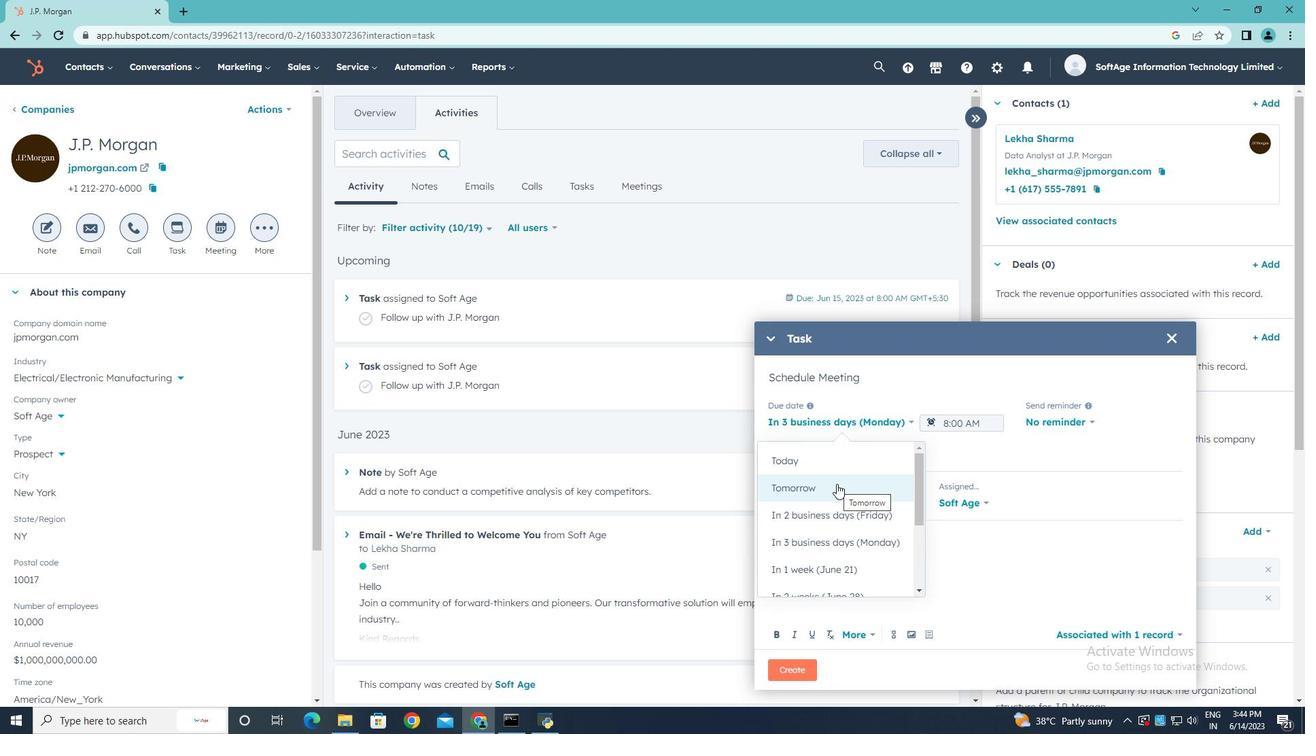 
Action: Mouse moved to (999, 417)
Screenshot: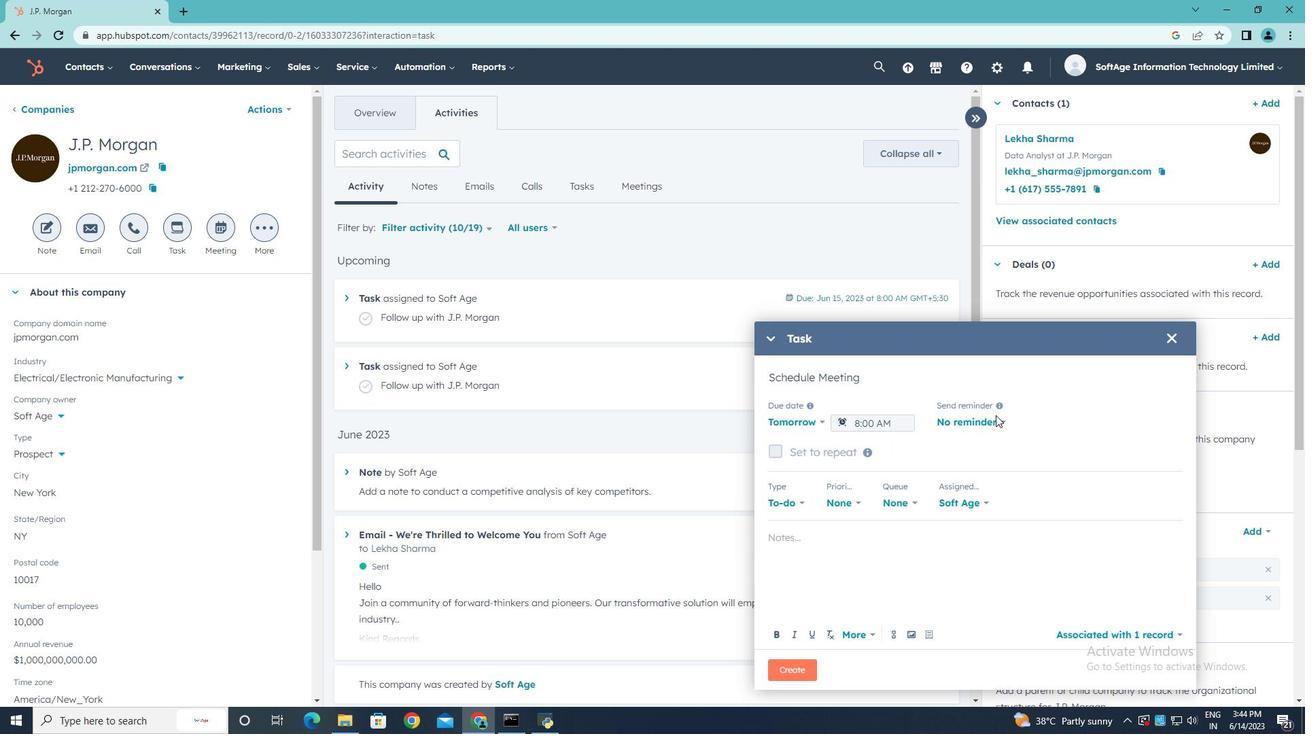 
Action: Mouse pressed left at (999, 417)
Screenshot: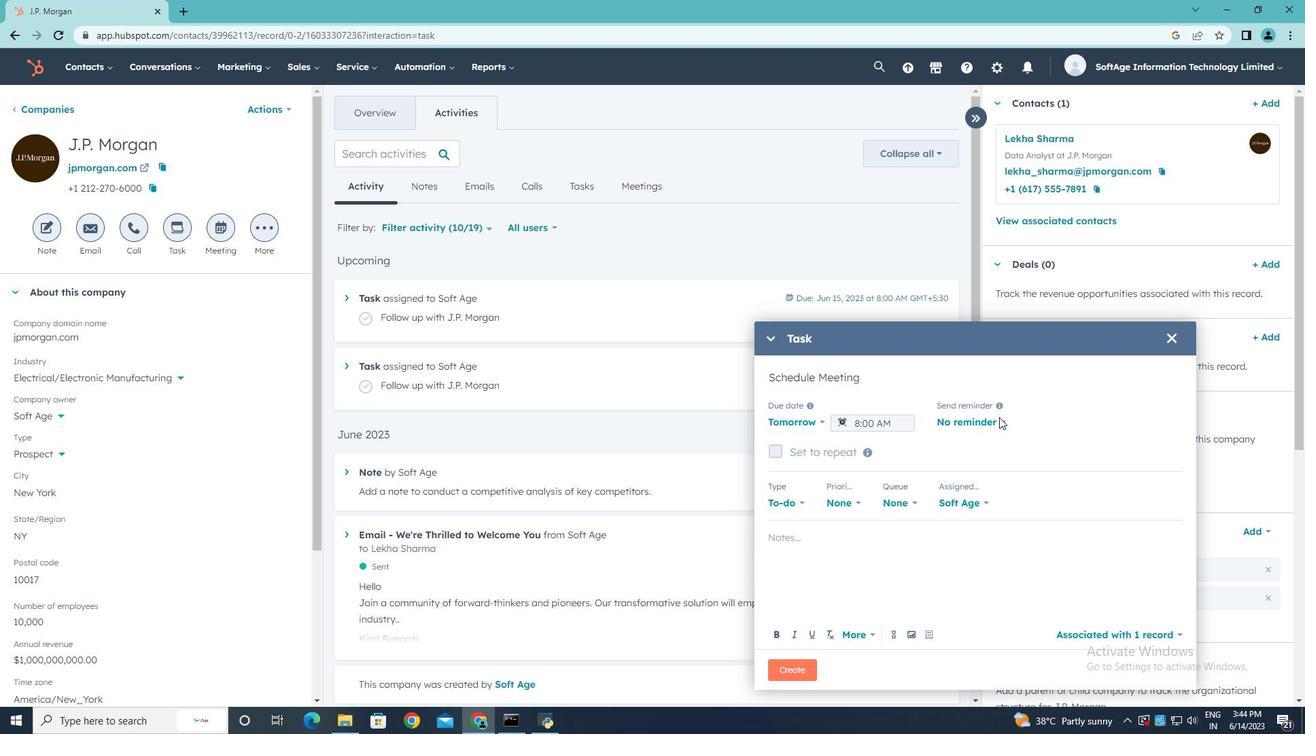 
Action: Mouse moved to (1000, 421)
Screenshot: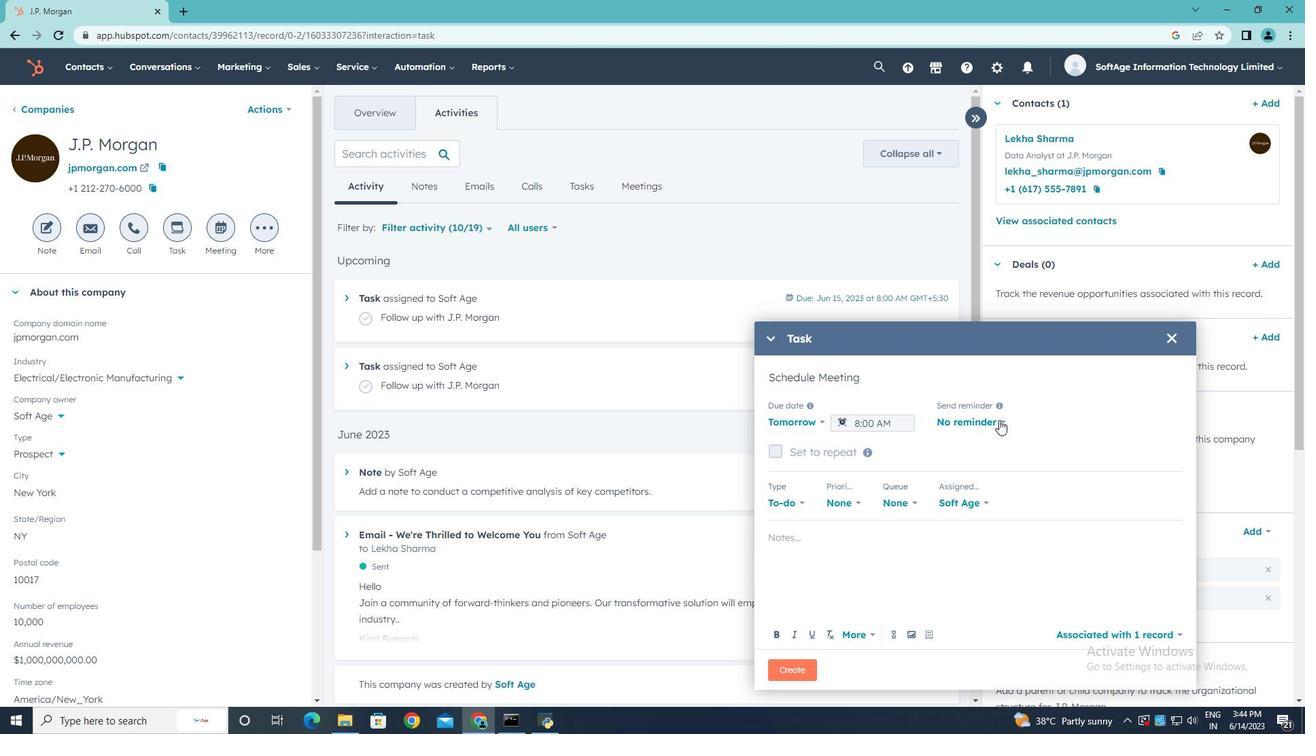 
Action: Mouse pressed left at (1000, 421)
Screenshot: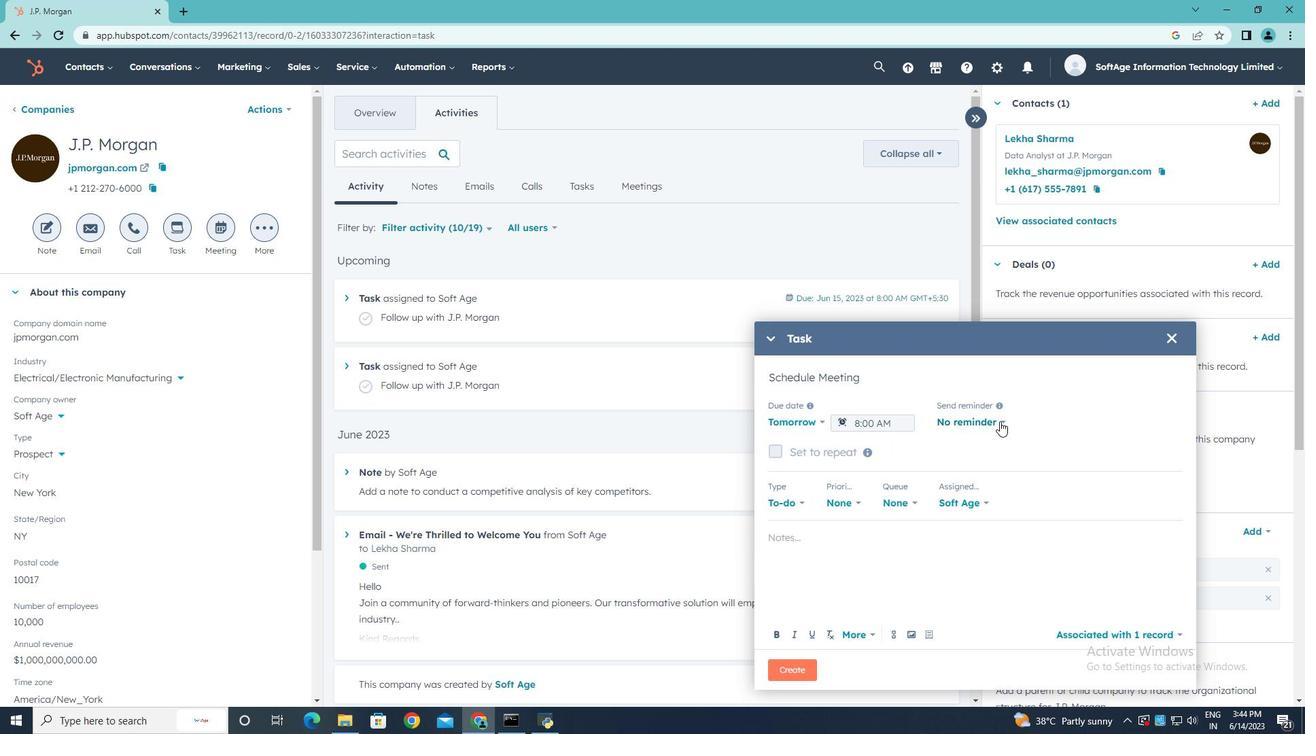 
Action: Mouse moved to (977, 512)
Screenshot: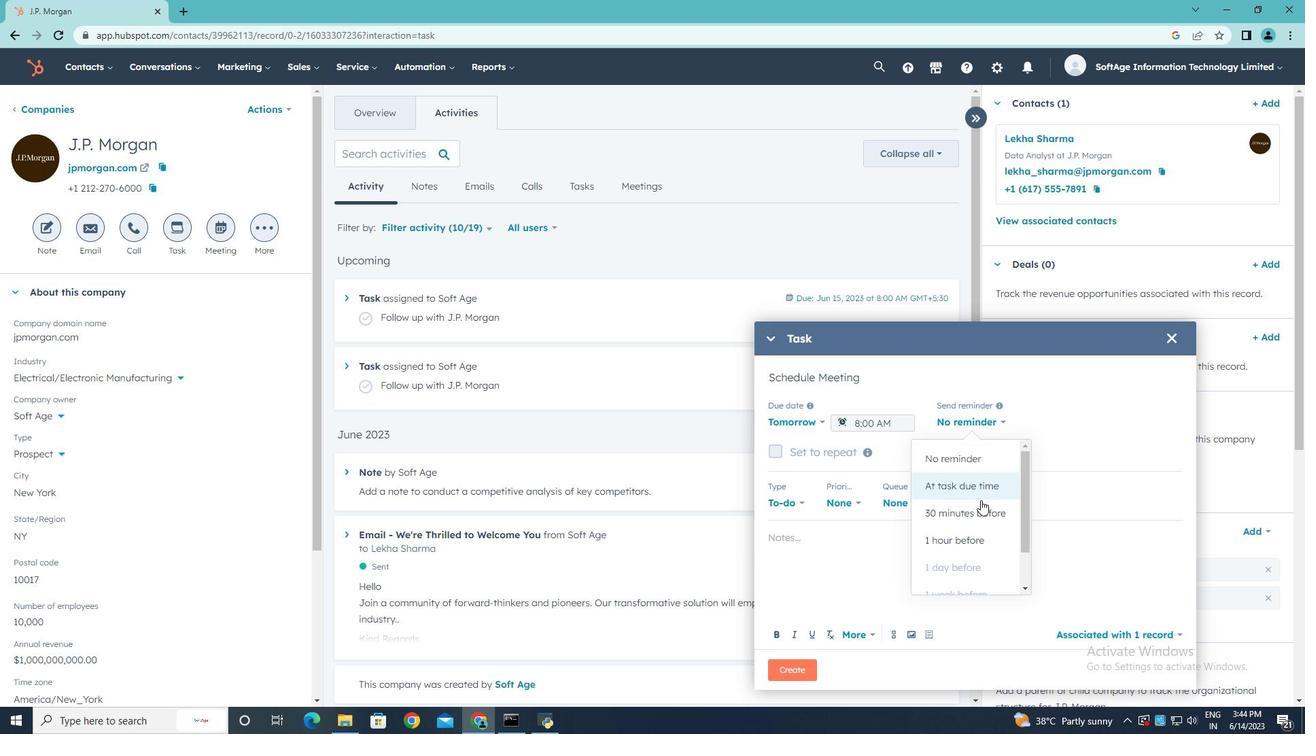 
Action: Mouse pressed left at (977, 512)
Screenshot: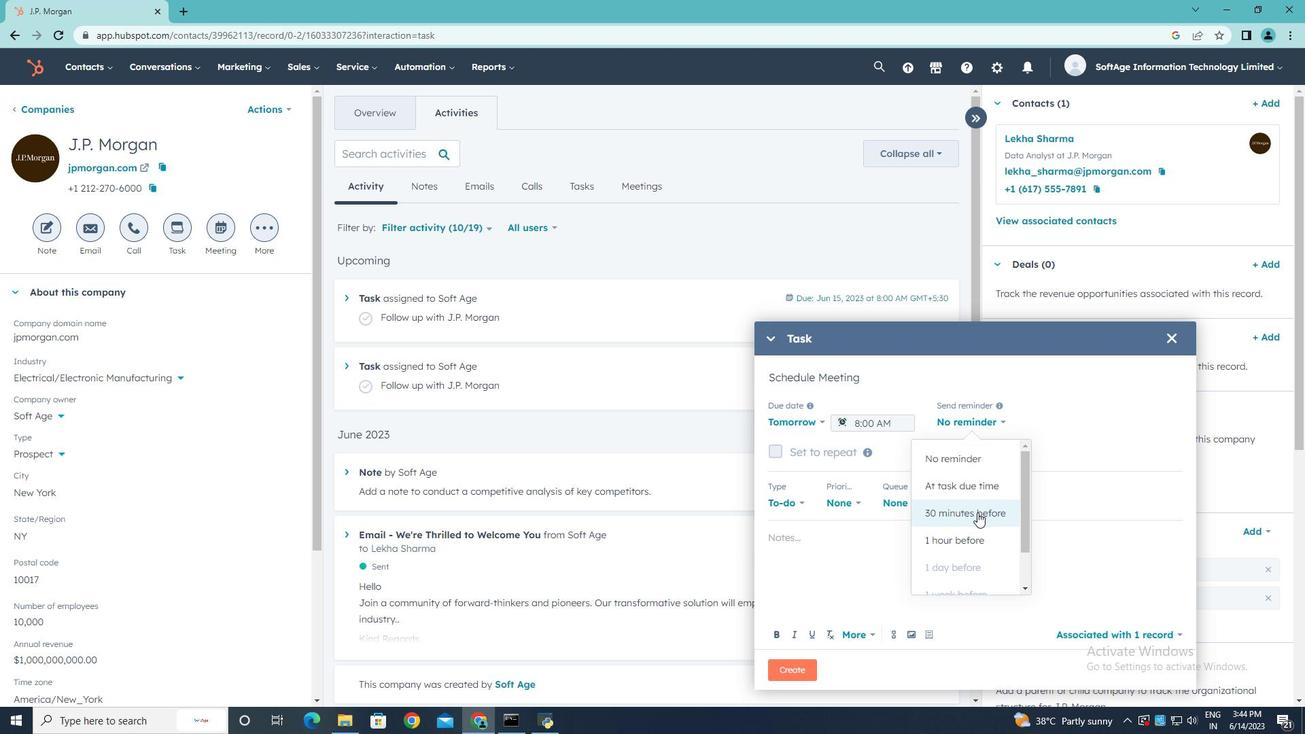
Action: Mouse moved to (860, 505)
Screenshot: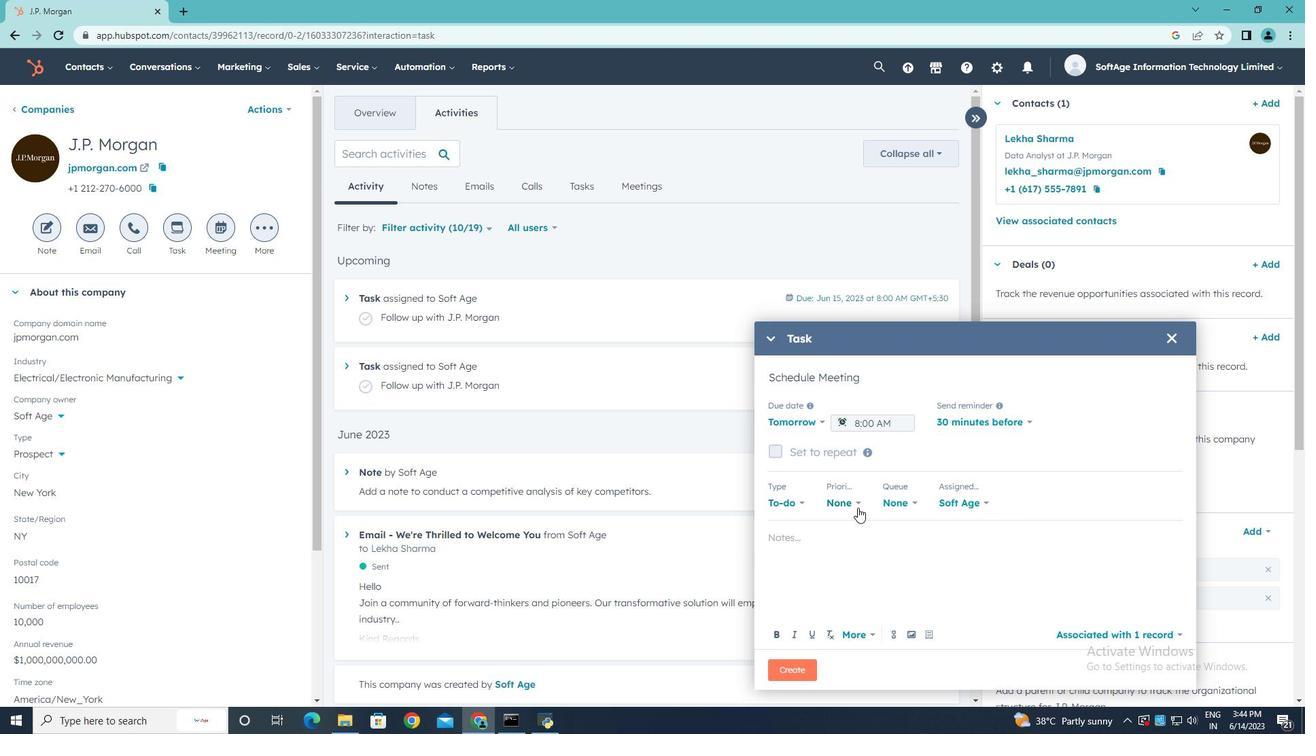 
Action: Mouse pressed left at (860, 505)
Screenshot: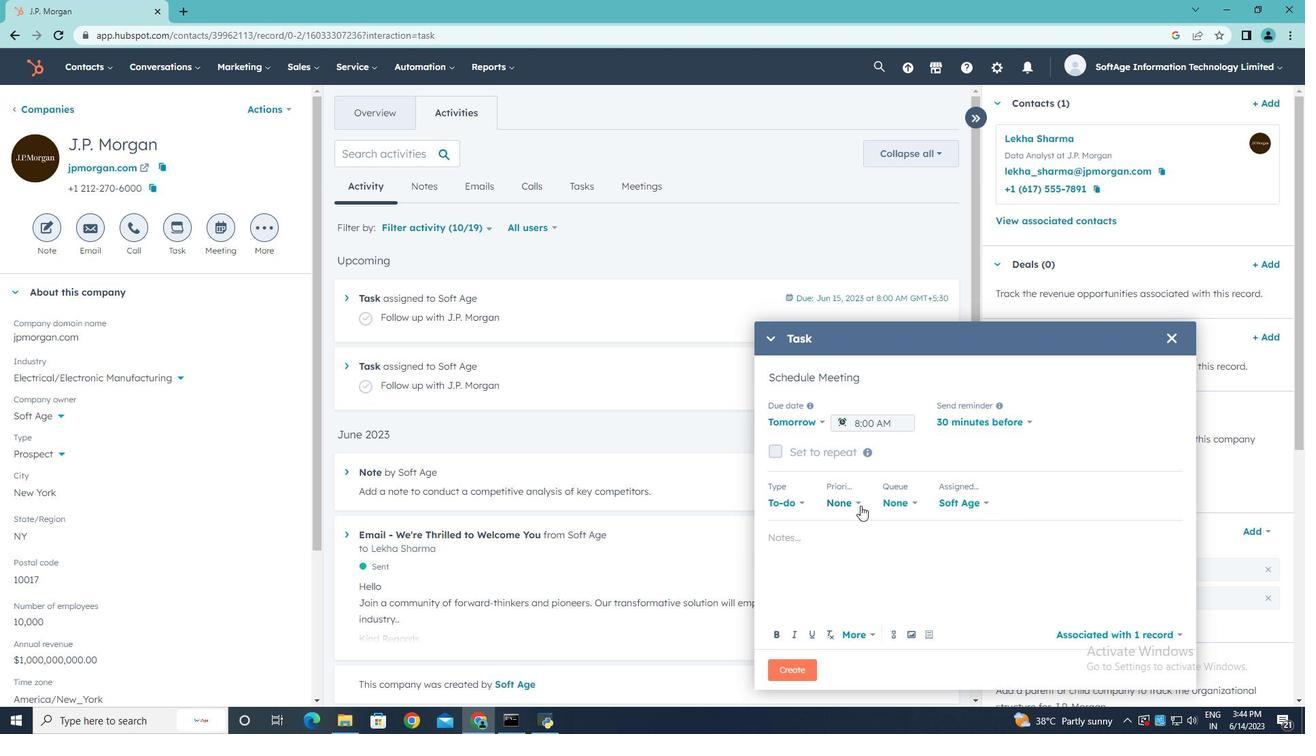 
Action: Mouse moved to (843, 564)
Screenshot: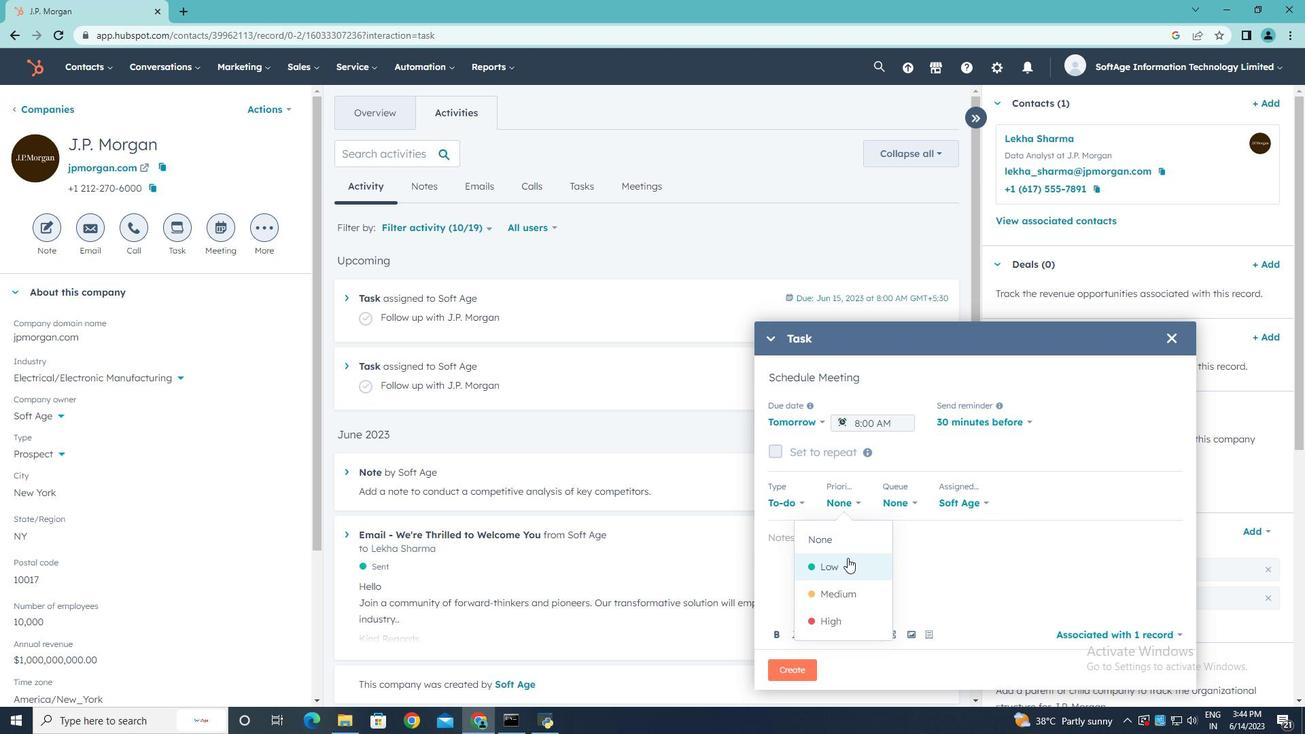 
Action: Mouse pressed left at (843, 564)
Screenshot: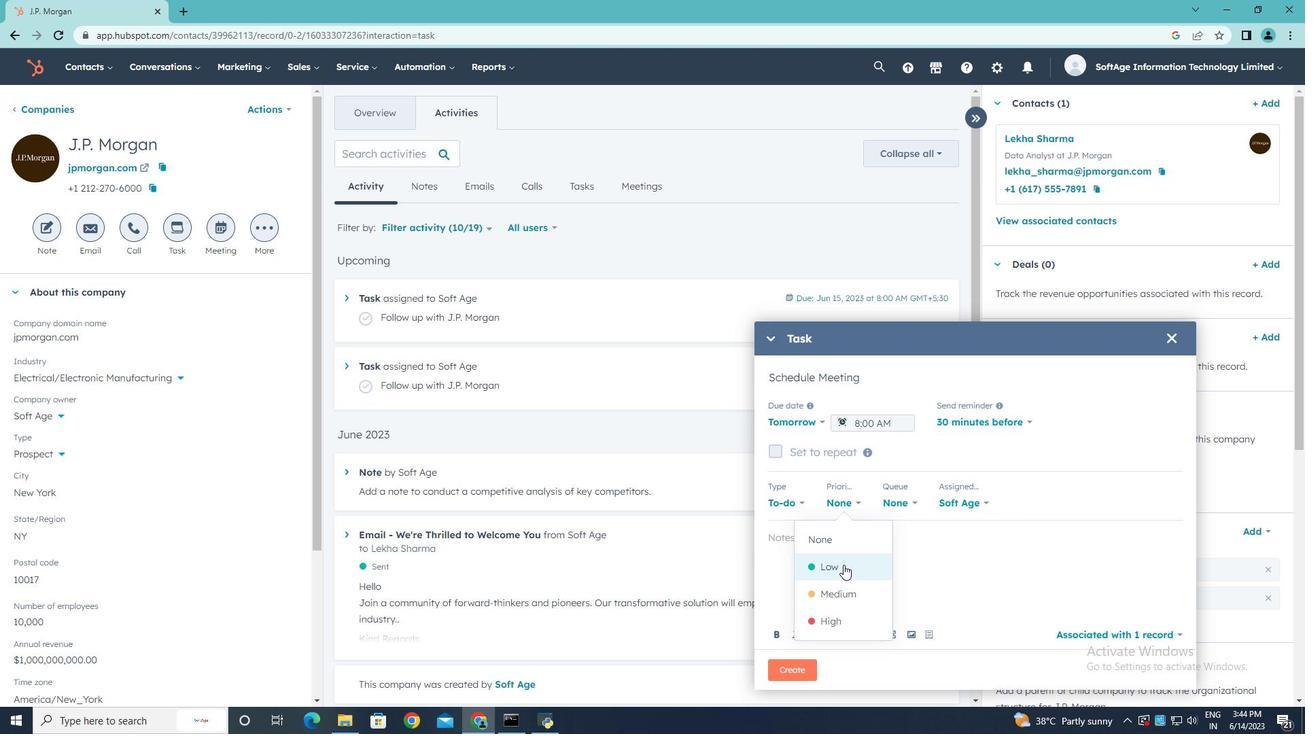 
Action: Mouse moved to (781, 539)
Screenshot: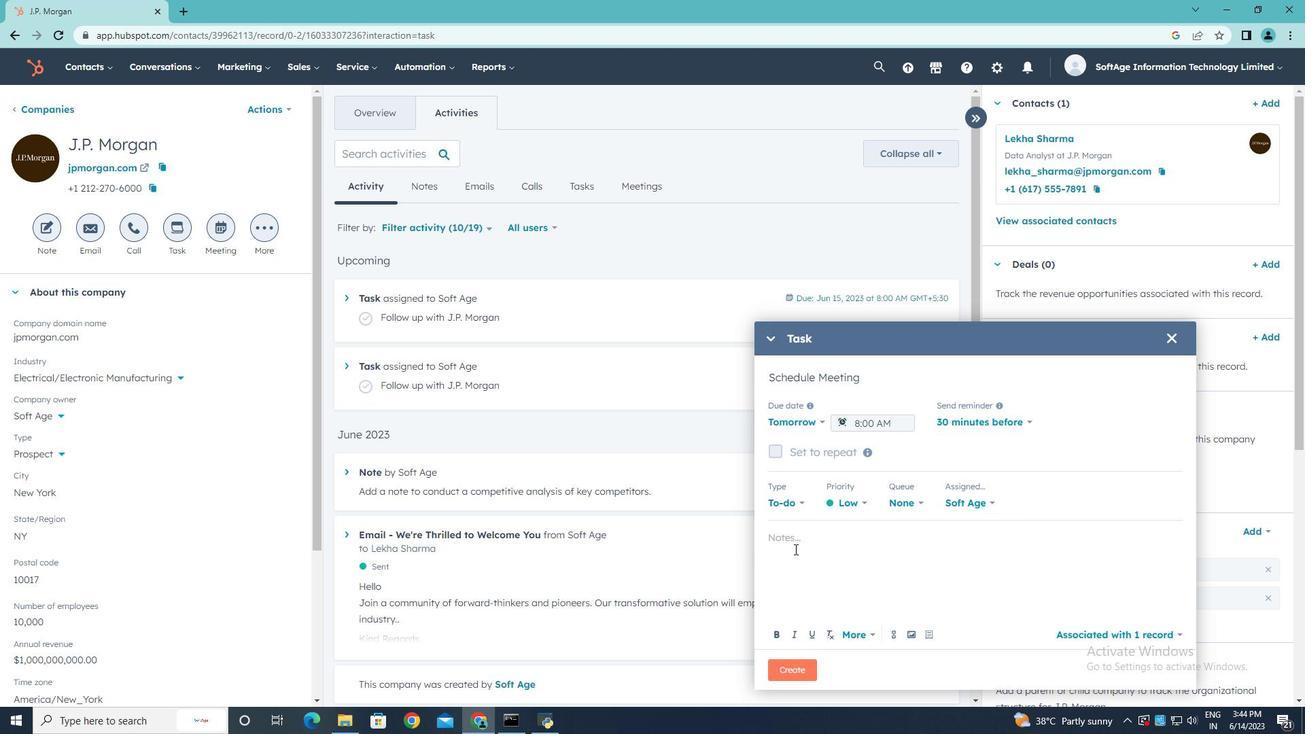 
Action: Mouse pressed left at (781, 539)
Screenshot: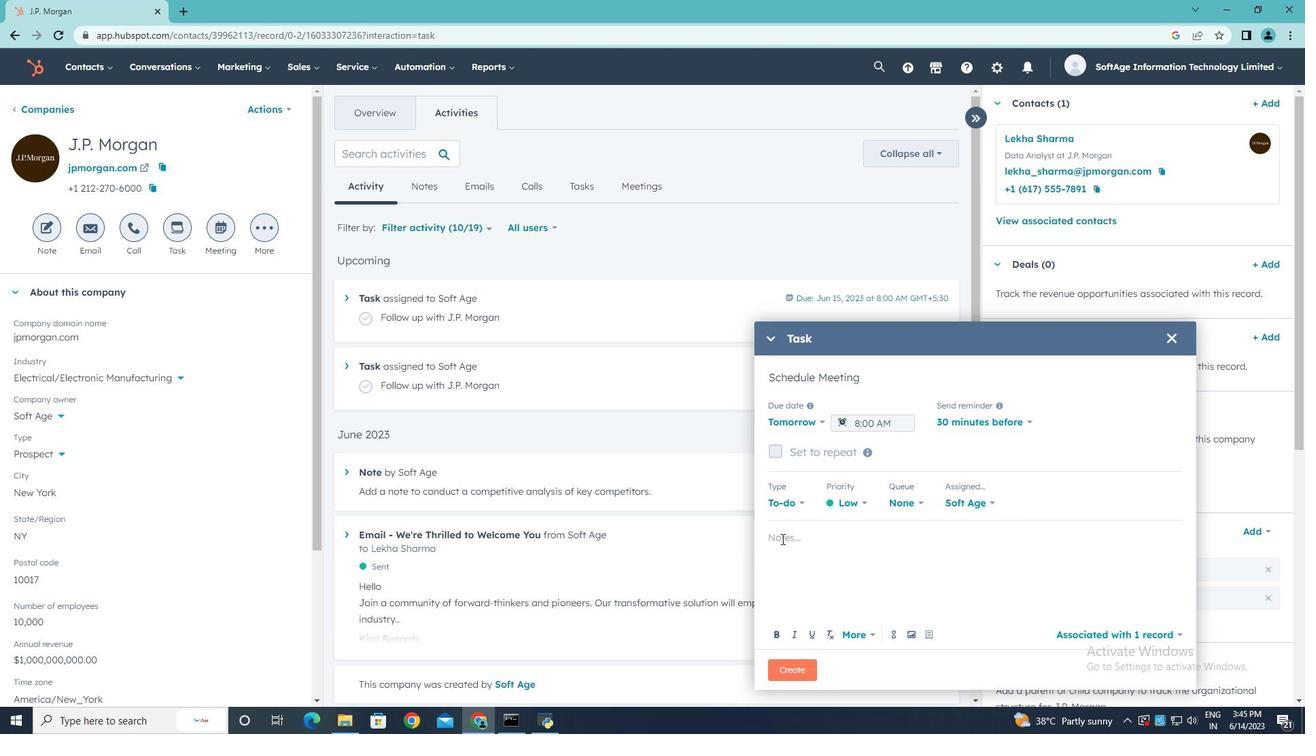
Action: Key pressed <Key.shift>Review<Key.space>the<Key.space><Key.shift><Key.shift><Key.shift><Key.shift><Key.shift><Key.shift><Key.shift><Key.shift><Key.shift><Key.shift><Key.shift><Key.shift><Key.shift><Key.shift><Key.shift><Key.shift><Key.shift><Key.shift>attached<Key.space>proposal.
Screenshot: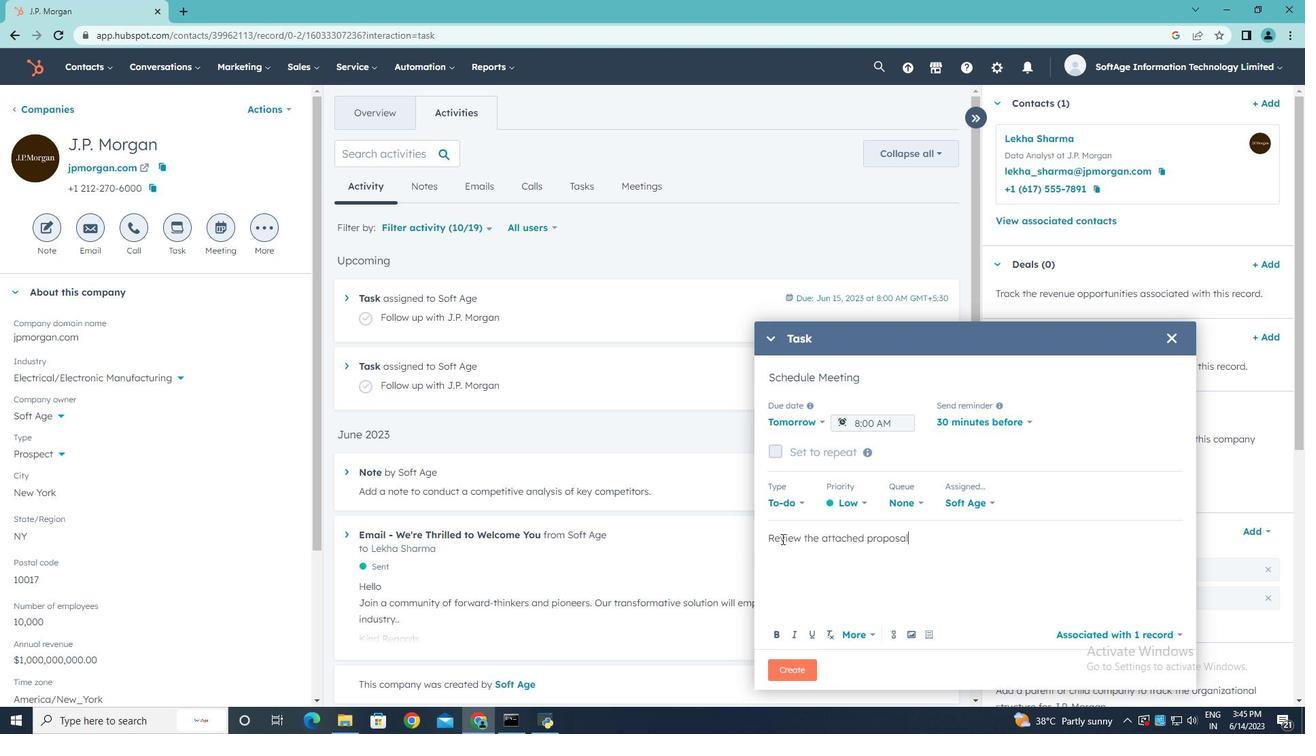 
Action: Mouse moved to (802, 671)
Screenshot: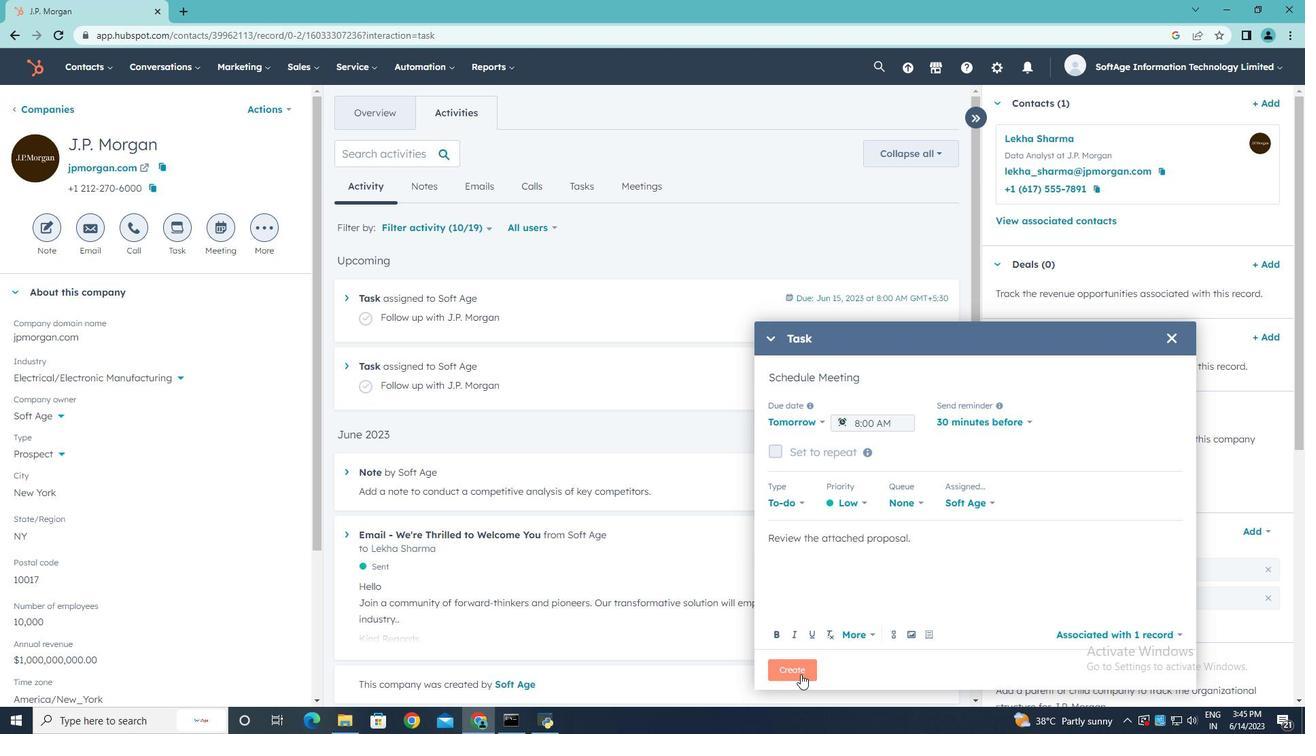 
Action: Mouse pressed left at (802, 671)
Screenshot: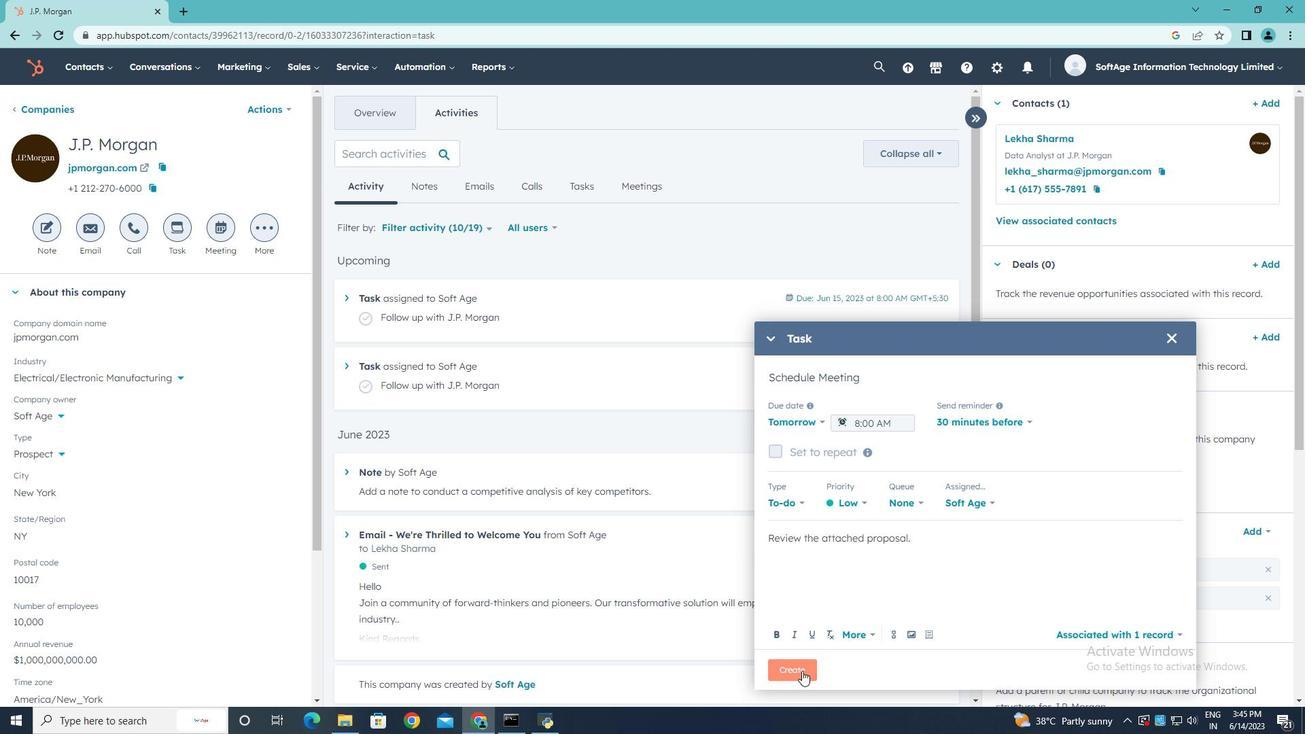 
